 Task: For heading Use Comic Sans MS with pink colour, bold & Underline.  font size for heading20,  'Change the font style of data to'Comic Sans MS and font size to 12,  Change the alignment of both headline & data to Align right In the sheet  Attendance Sheet for Weekly Assessment
Action: Mouse moved to (127, 128)
Screenshot: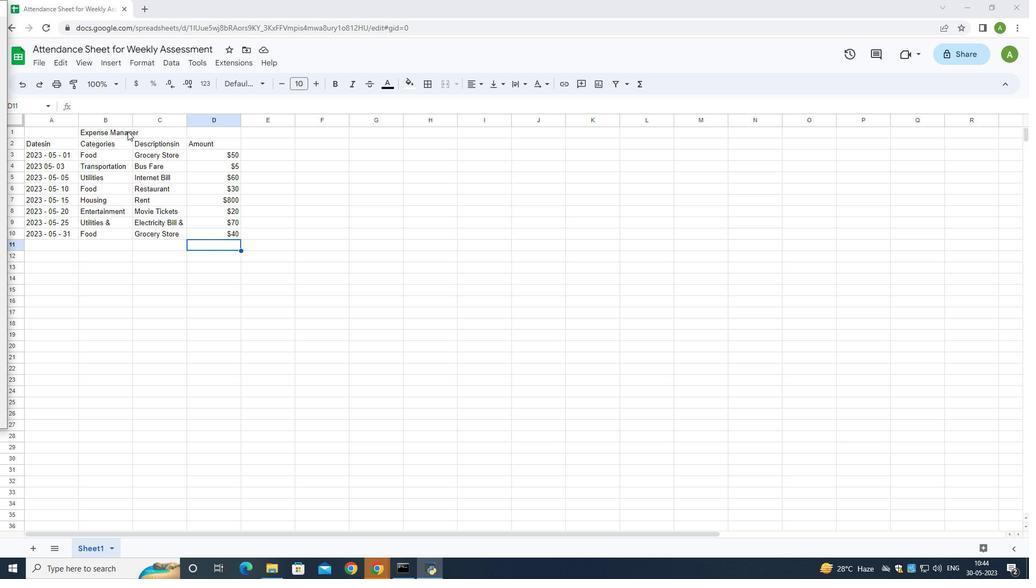 
Action: Mouse pressed left at (127, 128)
Screenshot: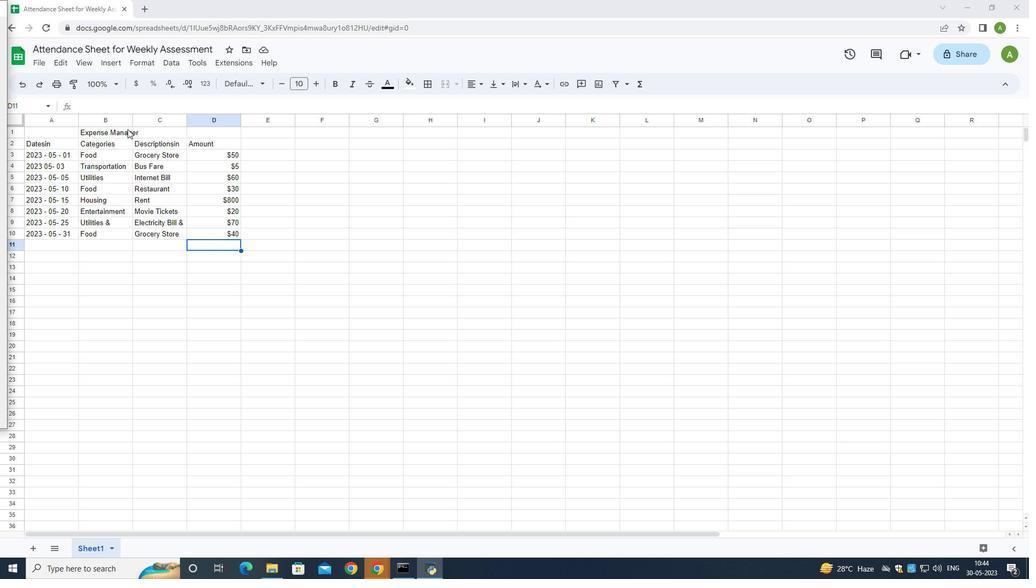 
Action: Mouse moved to (248, 80)
Screenshot: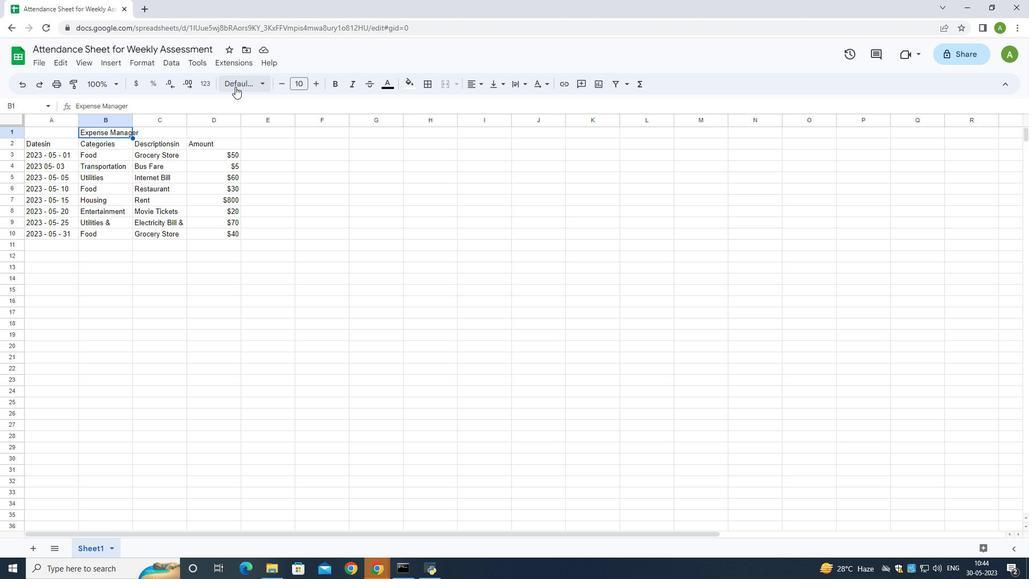 
Action: Mouse pressed left at (248, 80)
Screenshot: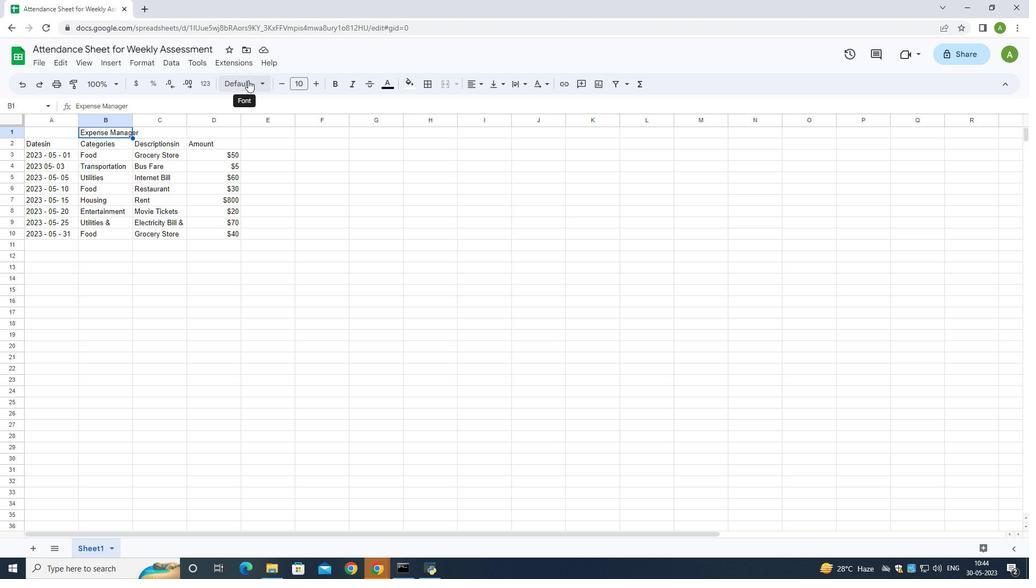 
Action: Mouse moved to (268, 374)
Screenshot: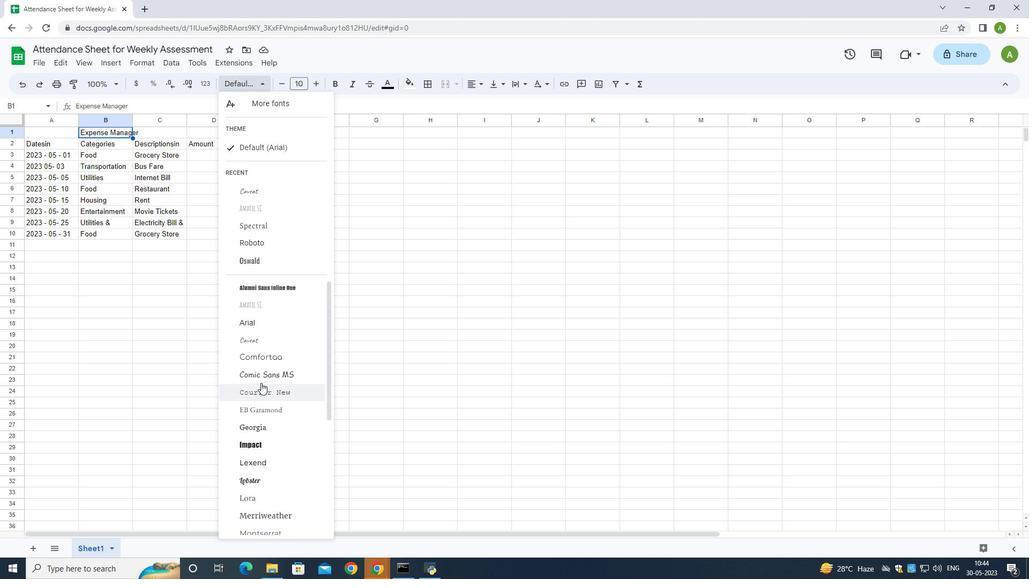 
Action: Mouse pressed left at (268, 374)
Screenshot: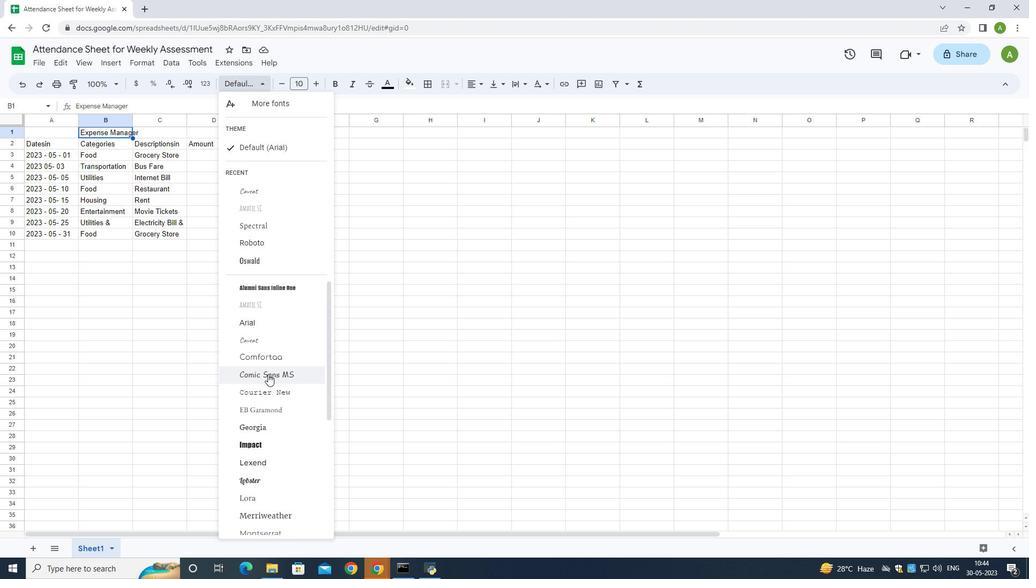 
Action: Mouse moved to (389, 84)
Screenshot: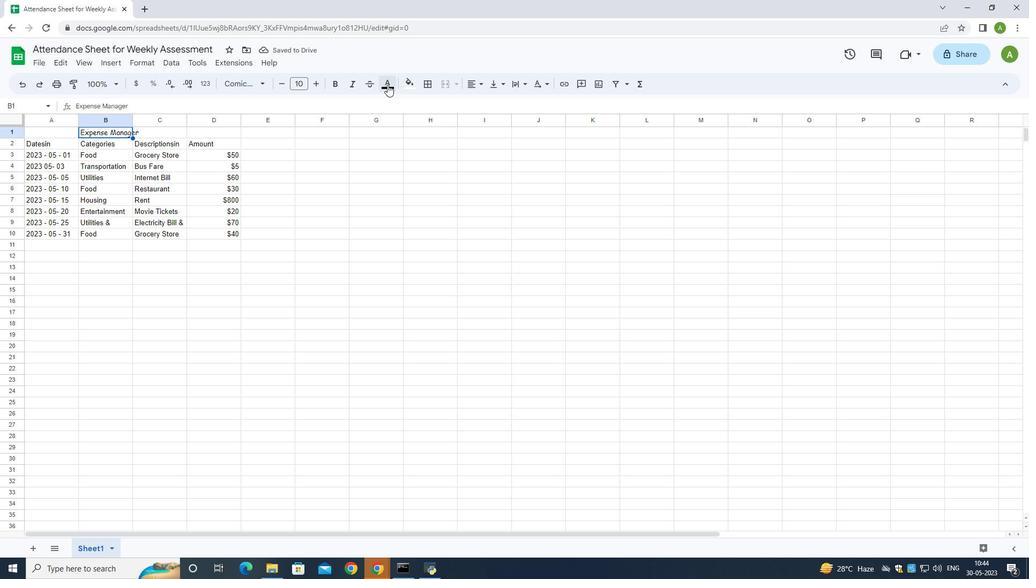 
Action: Mouse pressed left at (389, 84)
Screenshot: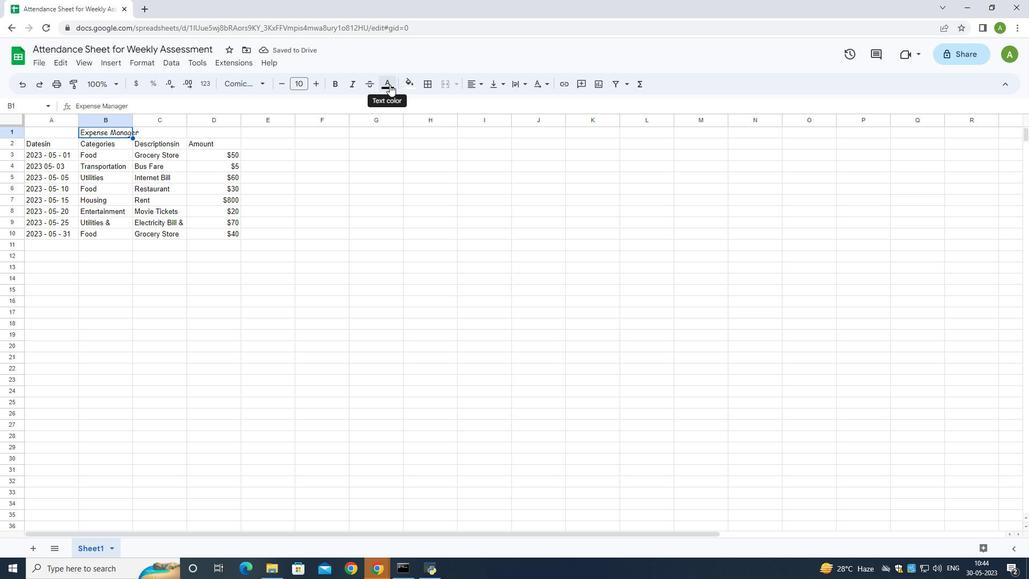 
Action: Mouse moved to (496, 133)
Screenshot: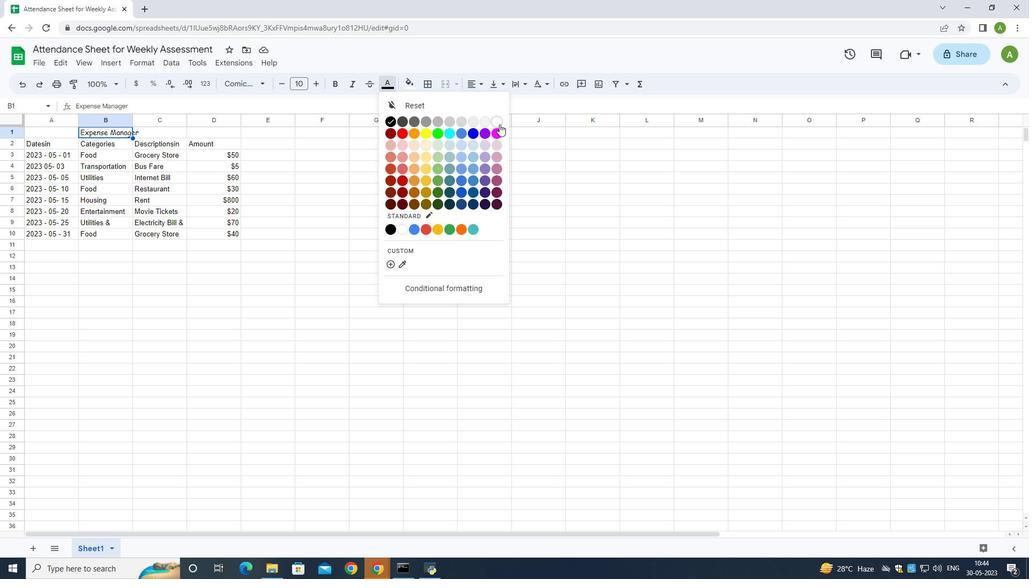 
Action: Mouse pressed left at (496, 133)
Screenshot: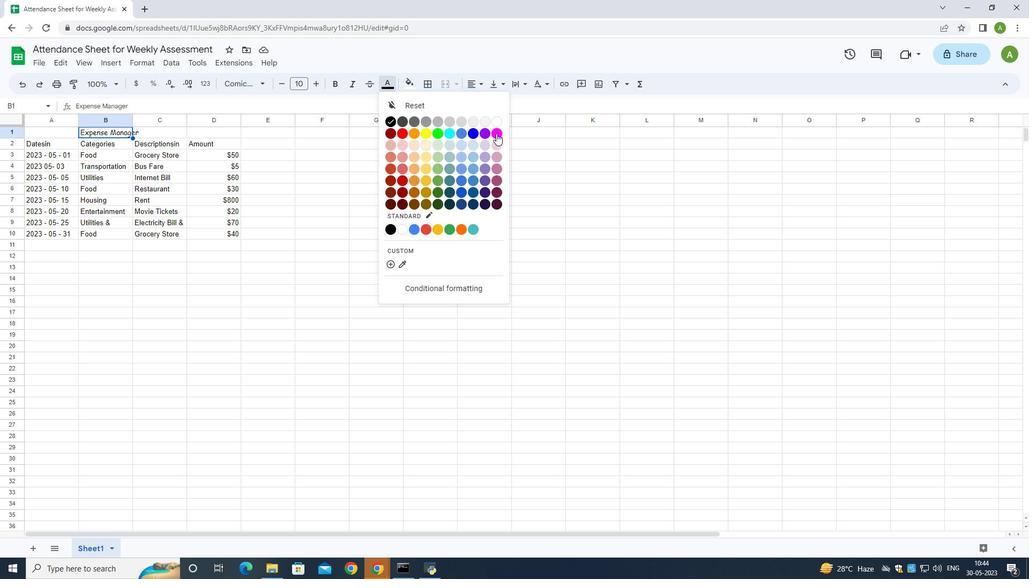 
Action: Mouse moved to (146, 65)
Screenshot: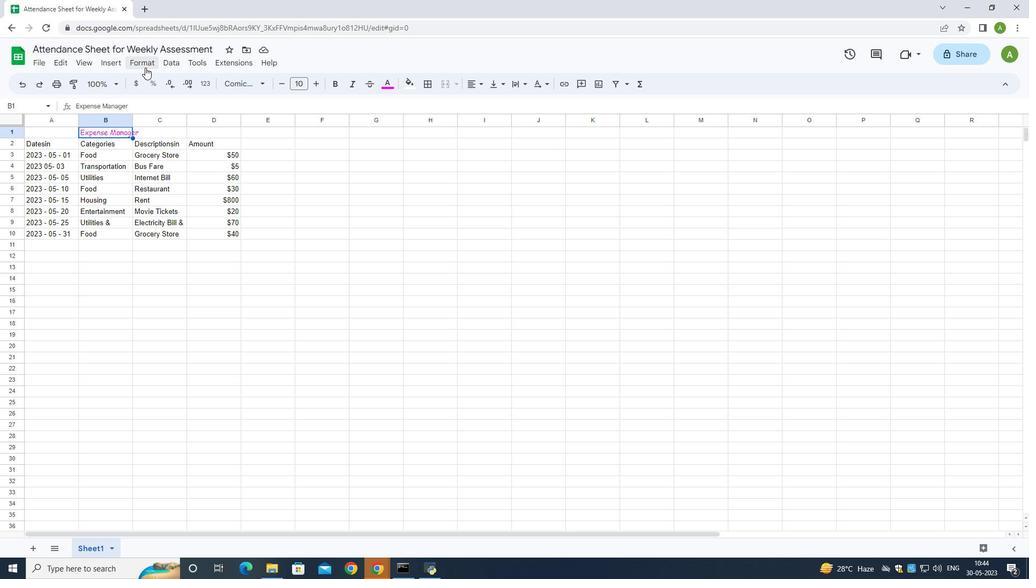 
Action: Mouse pressed left at (146, 65)
Screenshot: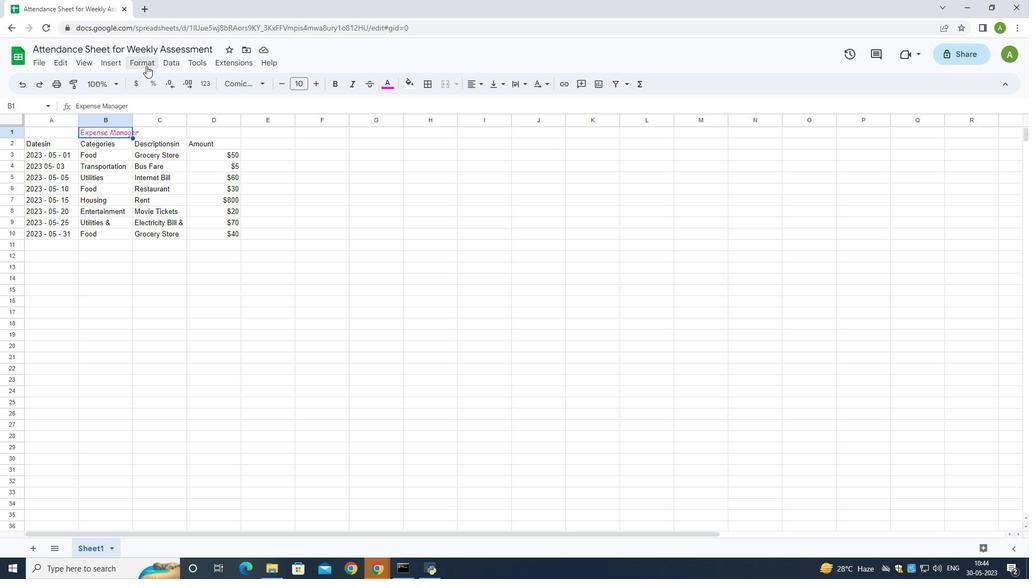 
Action: Mouse moved to (167, 120)
Screenshot: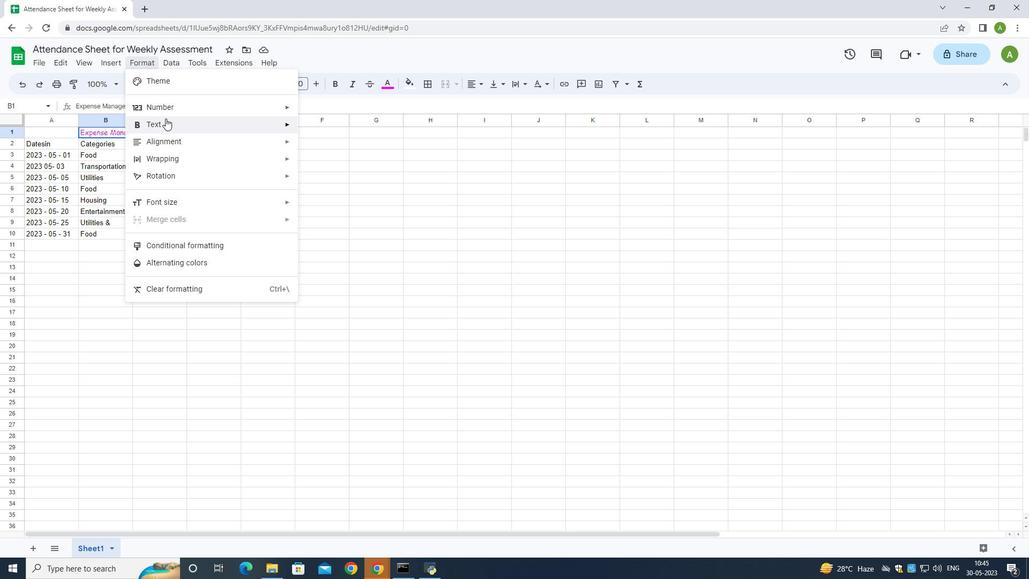 
Action: Mouse pressed left at (167, 120)
Screenshot: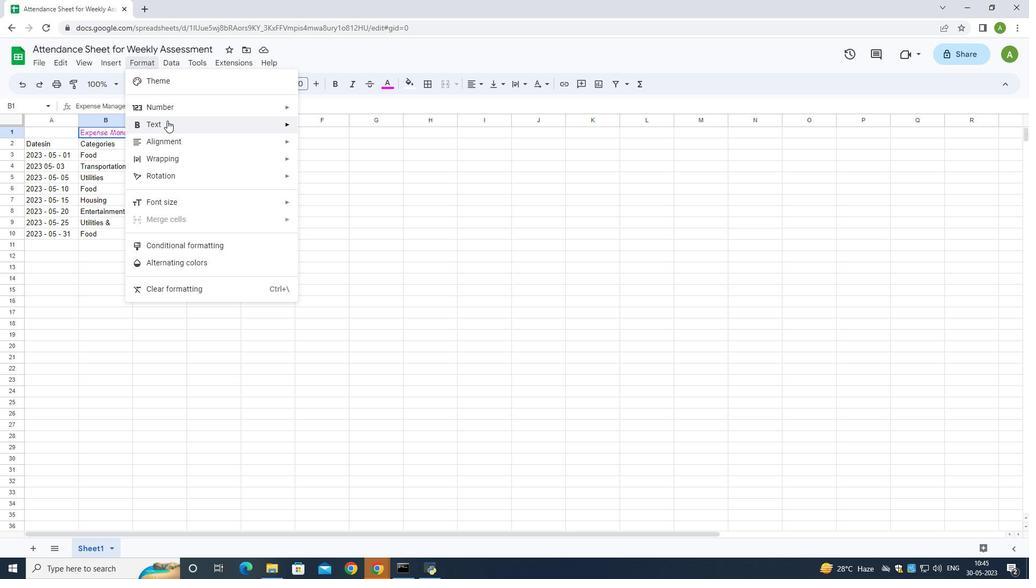 
Action: Mouse moved to (338, 127)
Screenshot: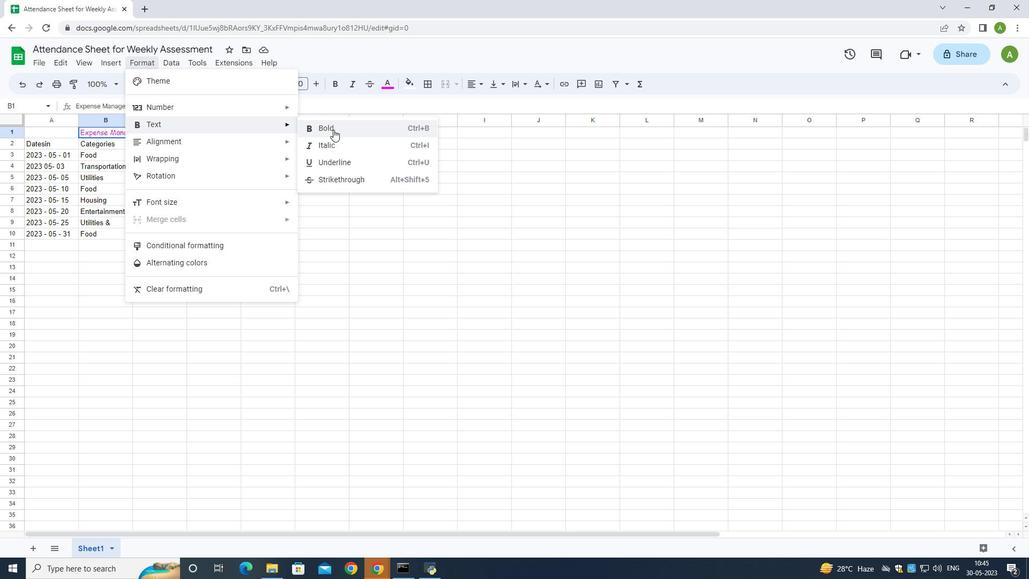 
Action: Mouse pressed left at (338, 127)
Screenshot: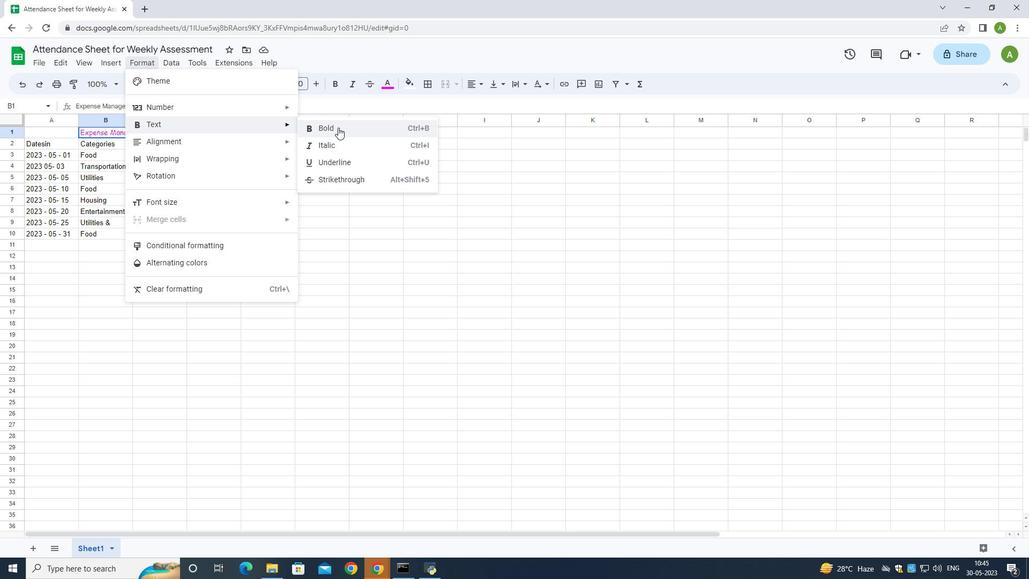 
Action: Mouse moved to (142, 63)
Screenshot: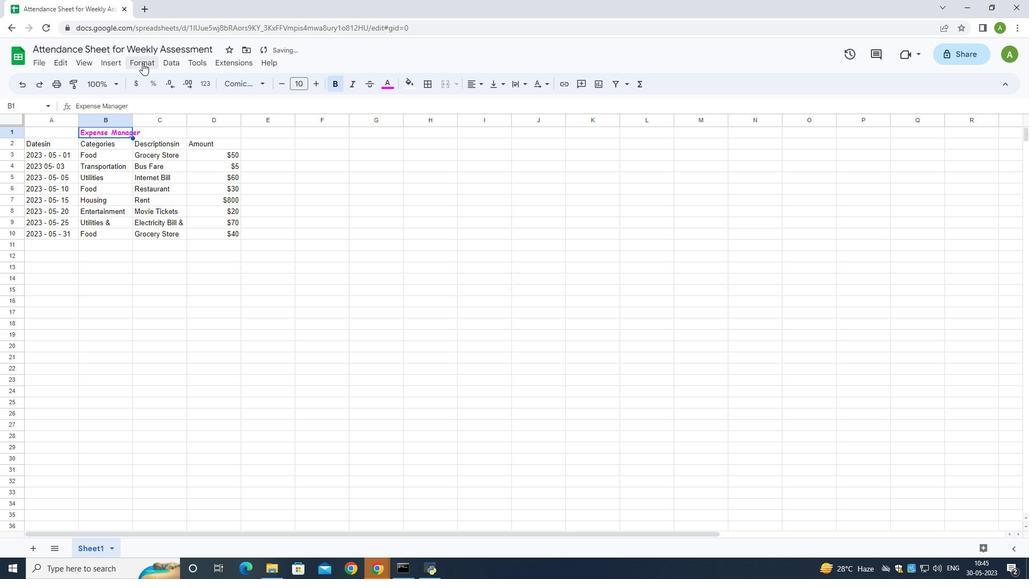 
Action: Mouse pressed left at (142, 63)
Screenshot: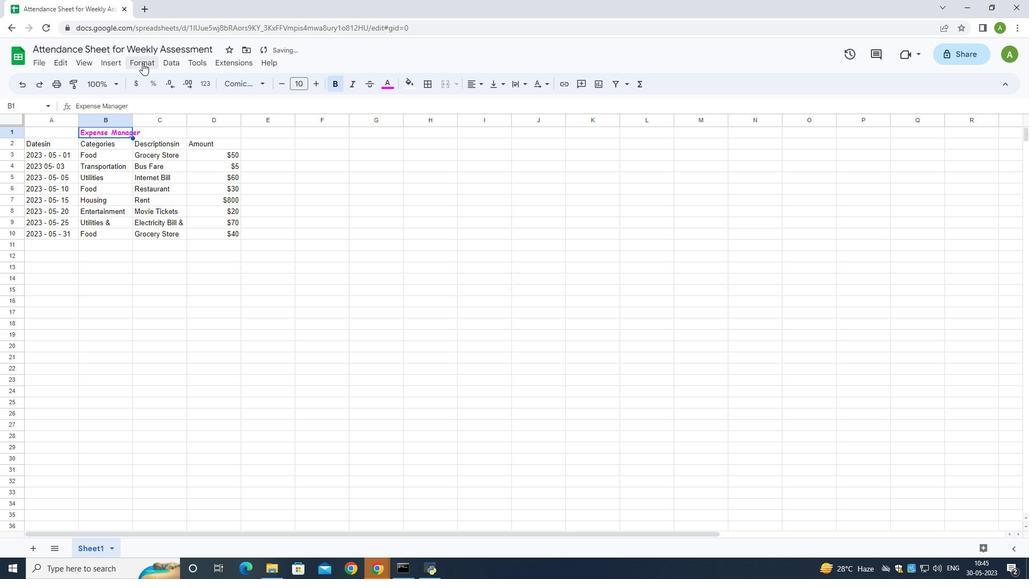
Action: Mouse moved to (166, 121)
Screenshot: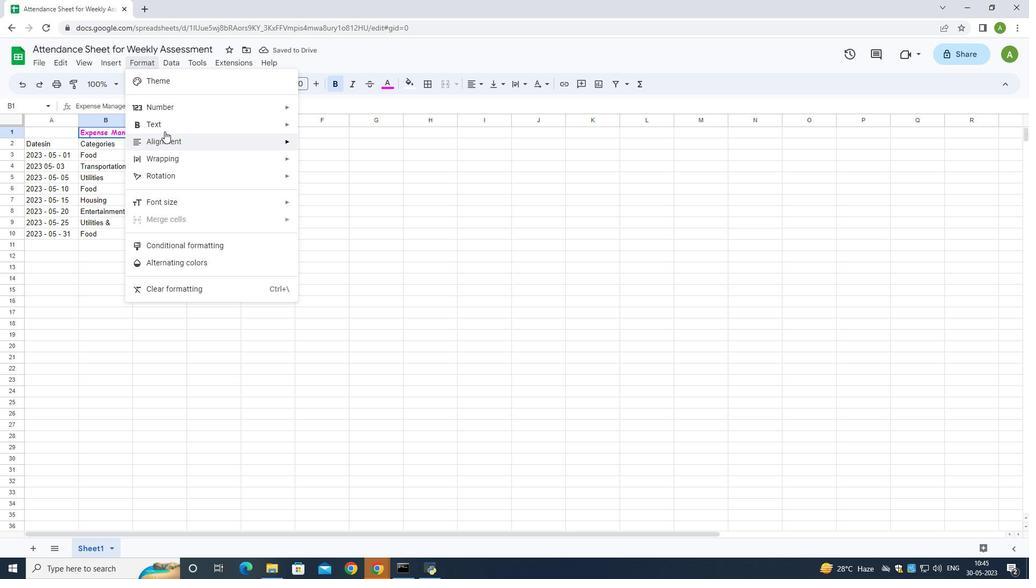 
Action: Mouse pressed left at (166, 121)
Screenshot: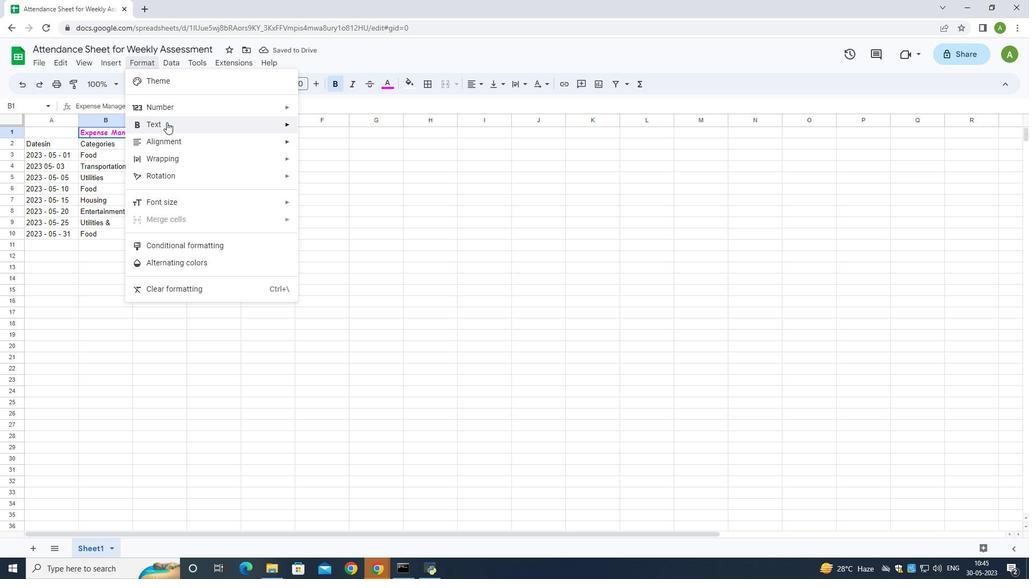 
Action: Mouse moved to (334, 163)
Screenshot: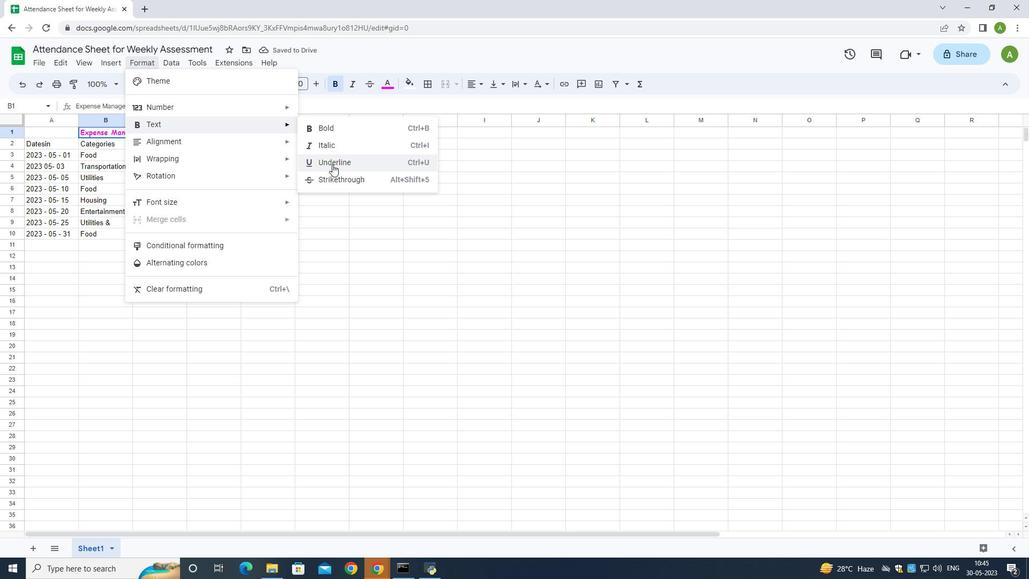 
Action: Mouse pressed left at (334, 163)
Screenshot: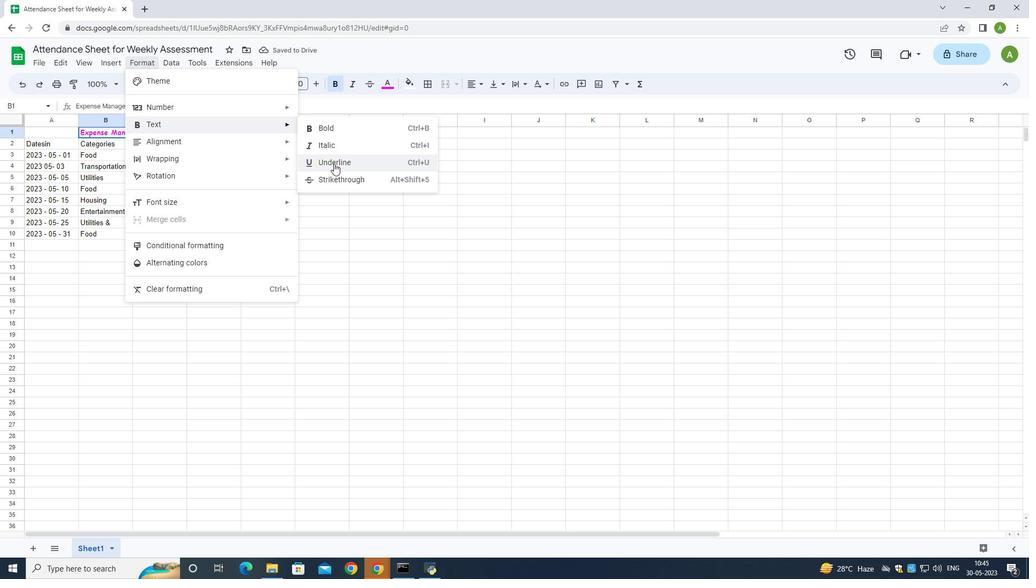 
Action: Mouse moved to (316, 80)
Screenshot: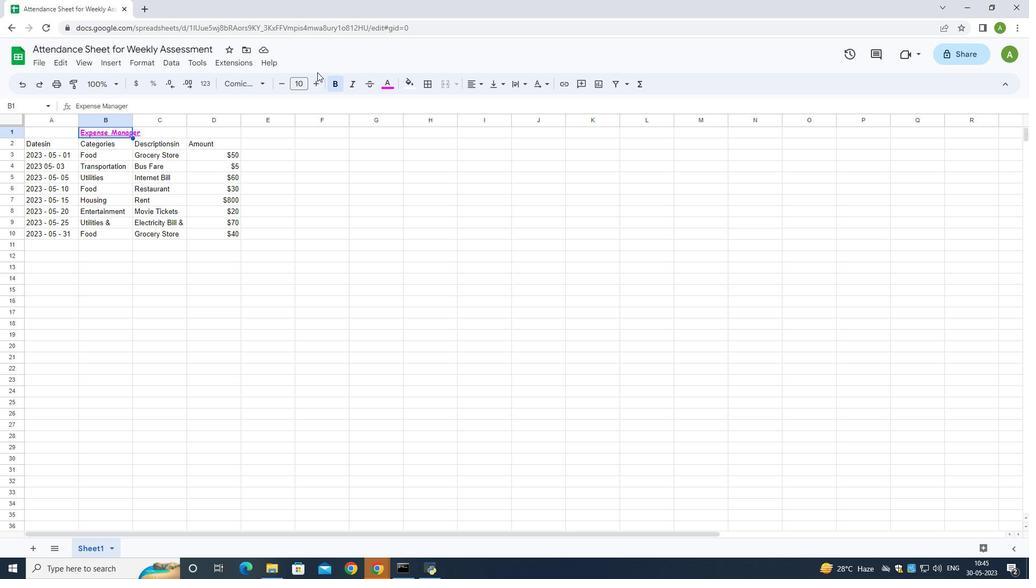 
Action: Mouse pressed left at (316, 80)
Screenshot: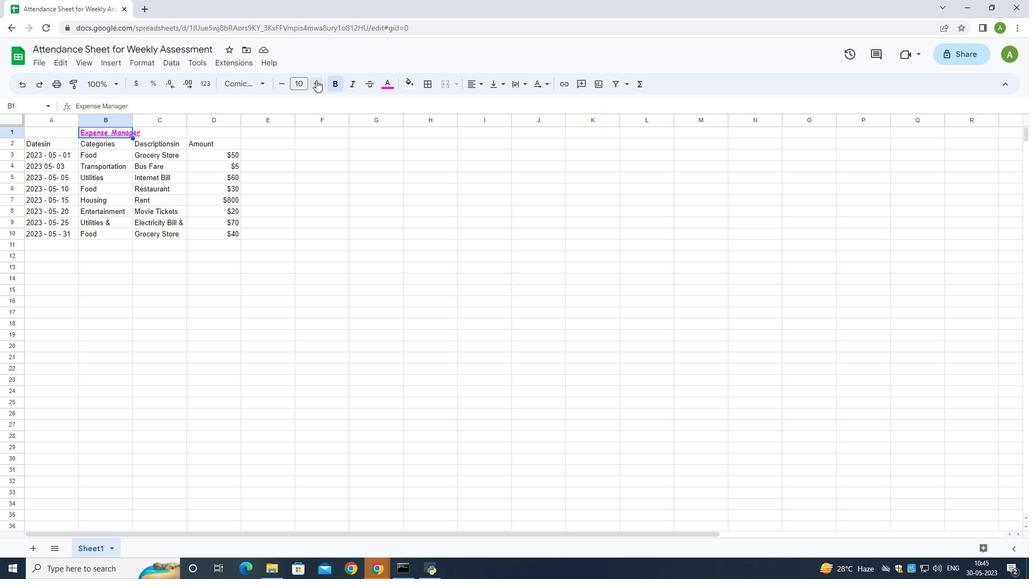 
Action: Mouse pressed left at (316, 80)
Screenshot: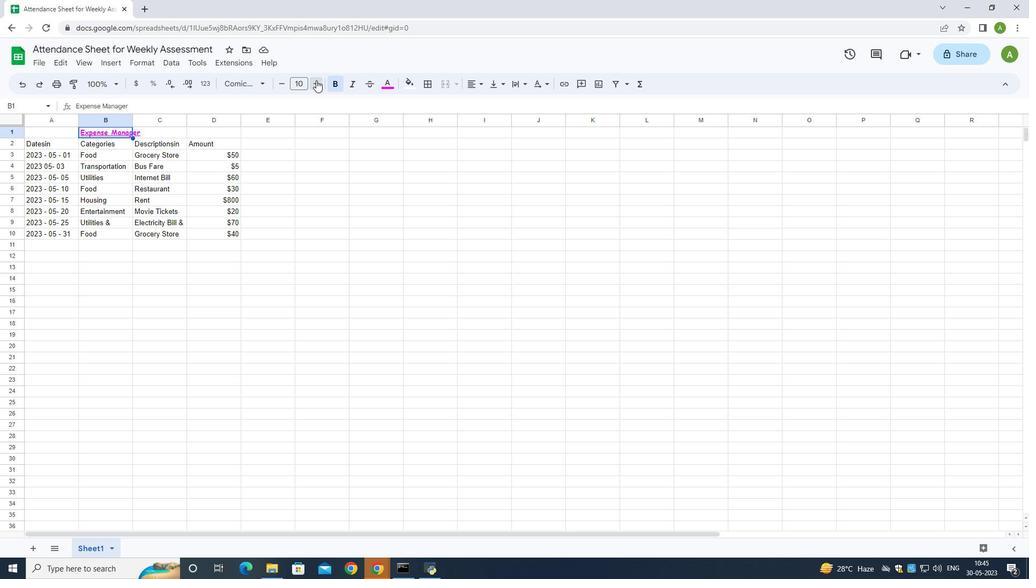
Action: Mouse pressed left at (316, 80)
Screenshot: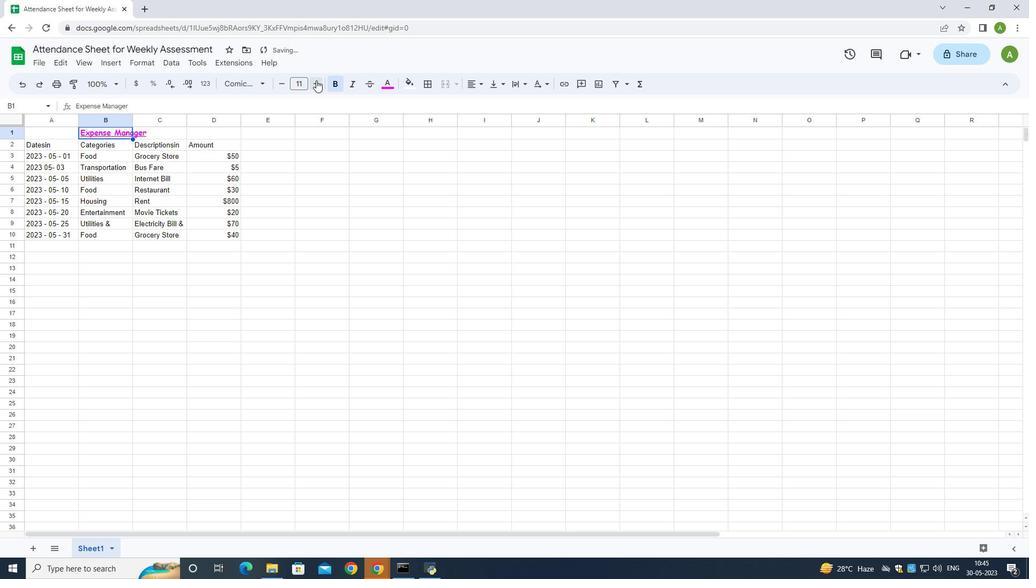 
Action: Mouse pressed left at (316, 80)
Screenshot: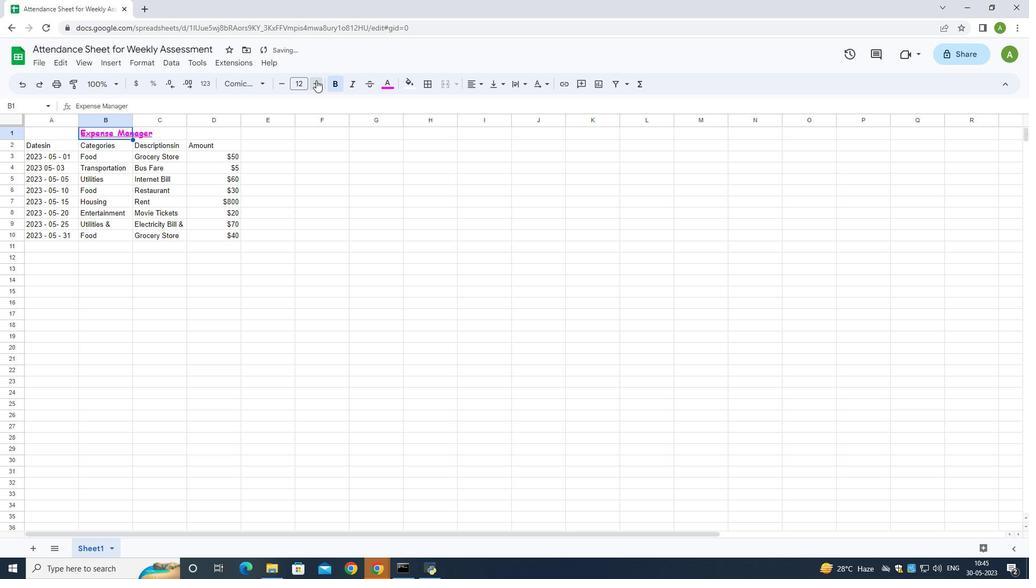 
Action: Mouse pressed left at (316, 80)
Screenshot: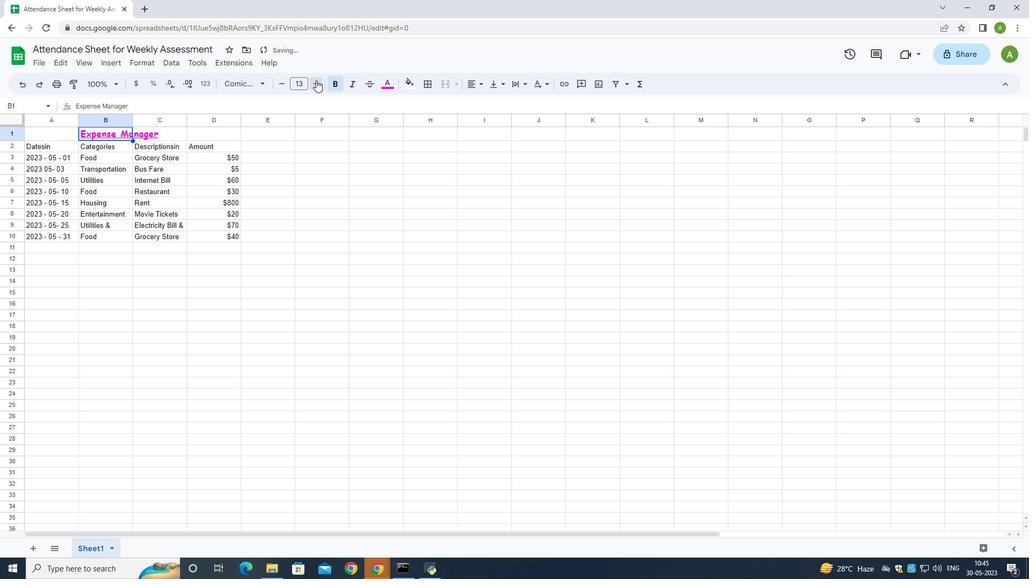 
Action: Mouse moved to (316, 80)
Screenshot: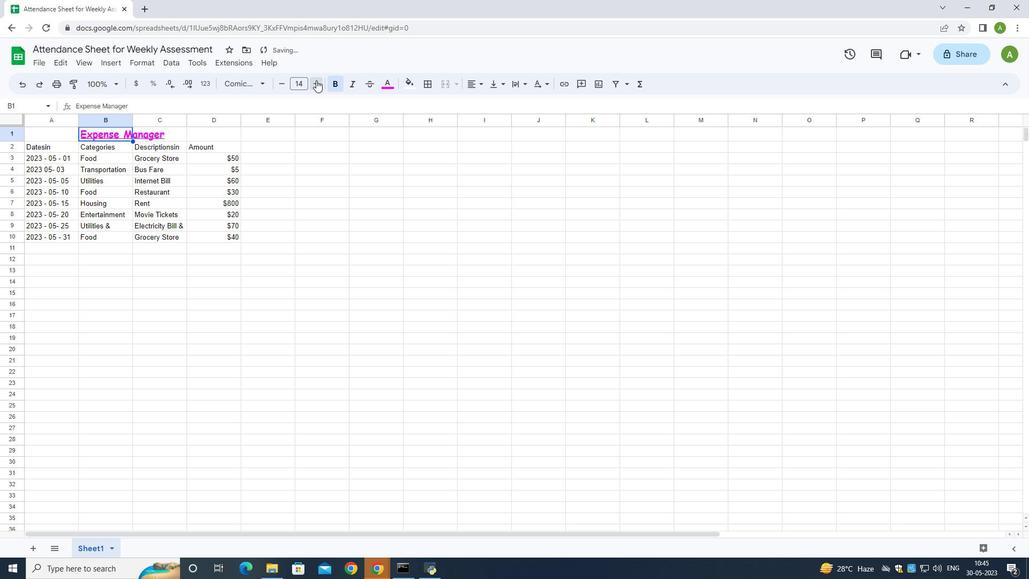 
Action: Mouse pressed left at (316, 80)
Screenshot: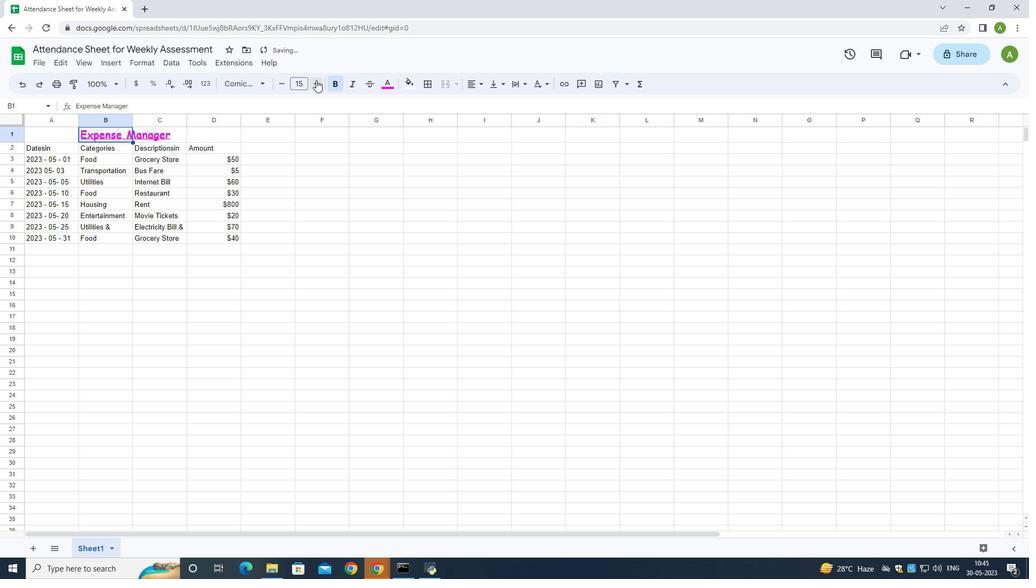 
Action: Mouse pressed left at (316, 80)
Screenshot: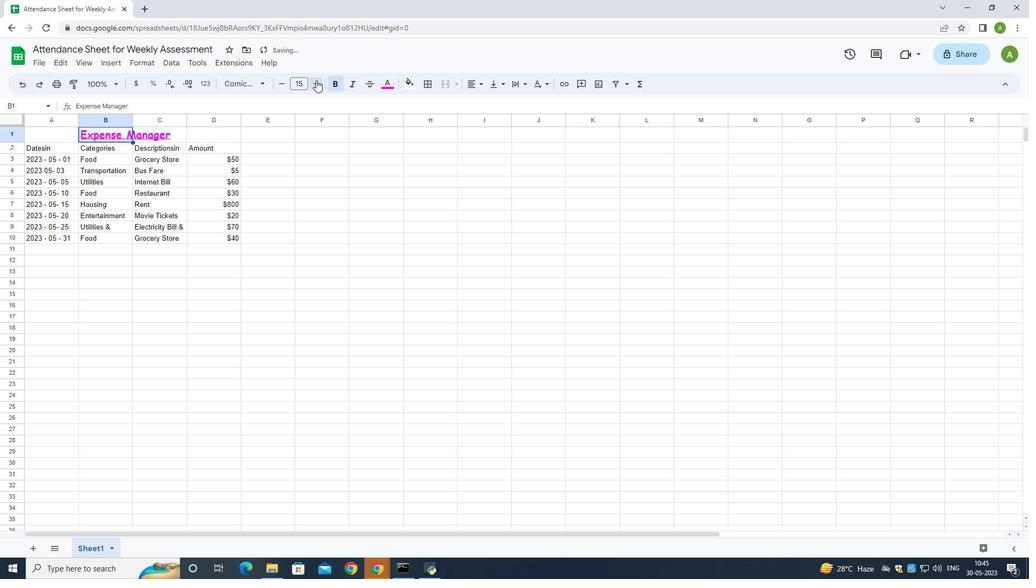 
Action: Mouse pressed left at (316, 80)
Screenshot: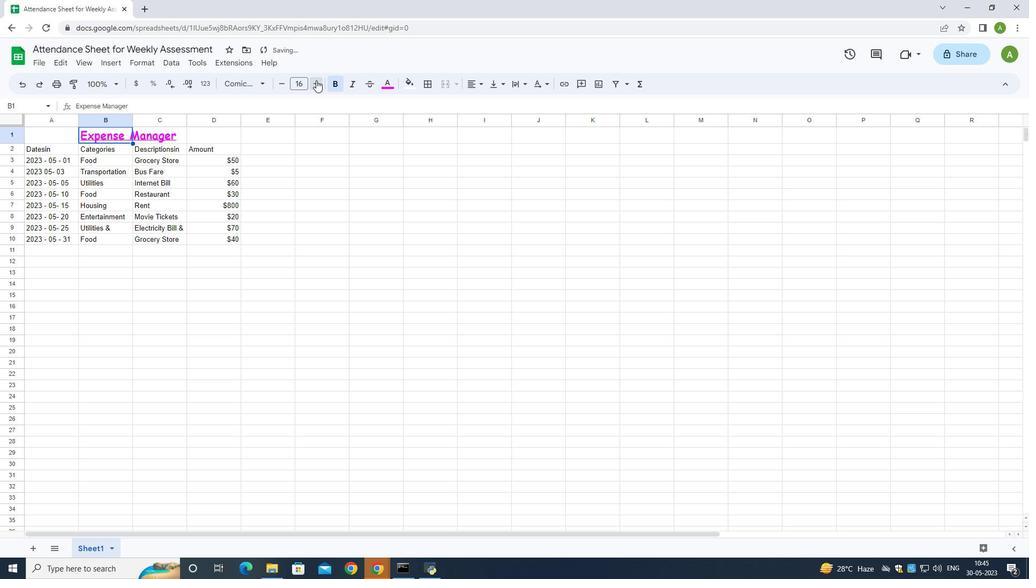 
Action: Mouse pressed left at (316, 80)
Screenshot: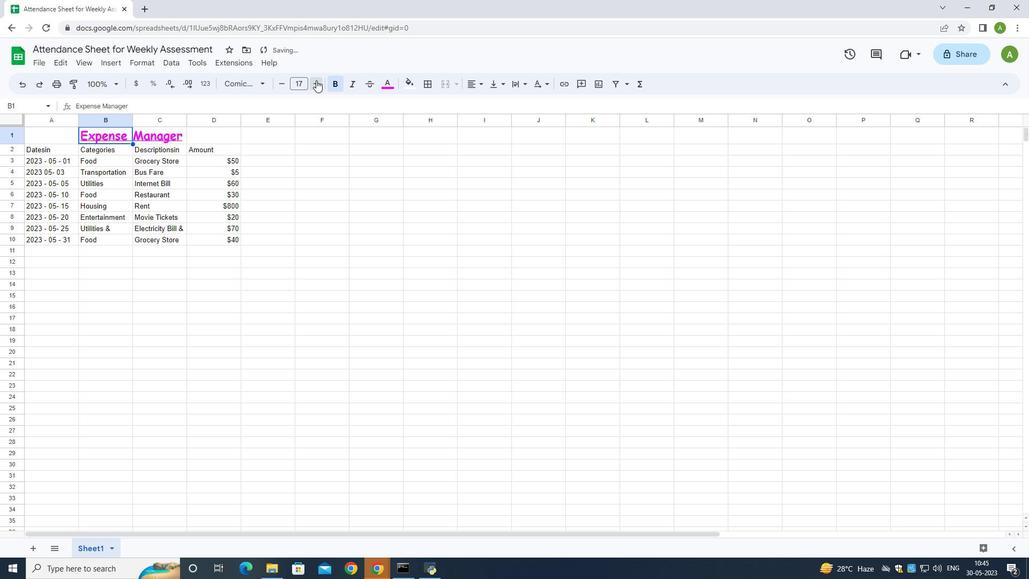 
Action: Mouse pressed left at (316, 80)
Screenshot: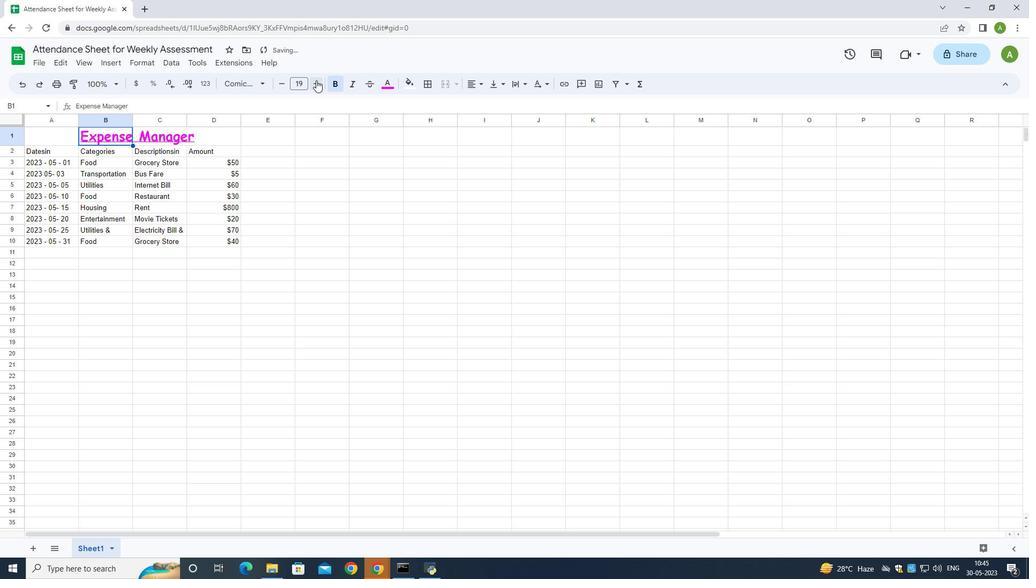
Action: Mouse moved to (28, 152)
Screenshot: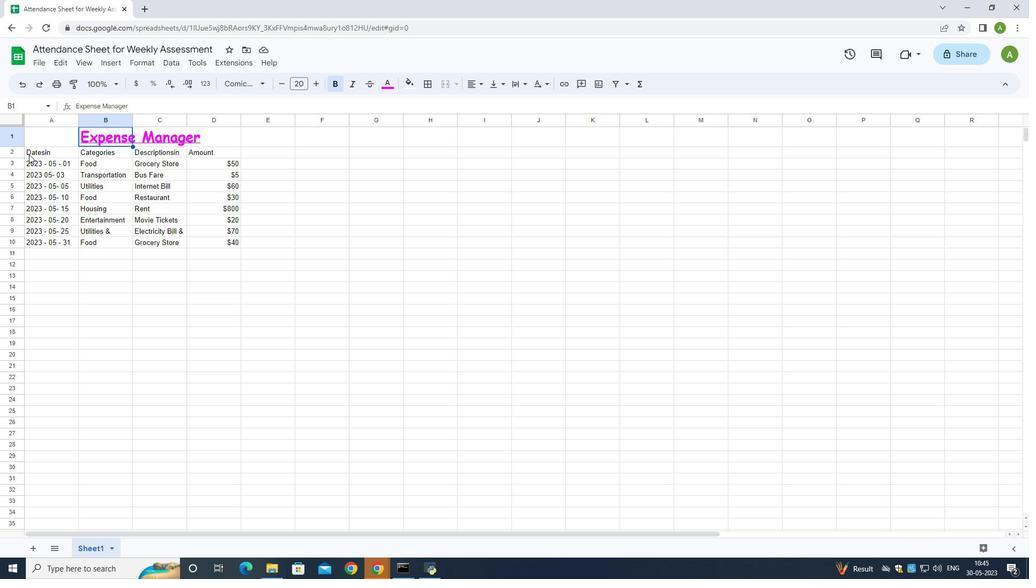 
Action: Mouse pressed left at (28, 152)
Screenshot: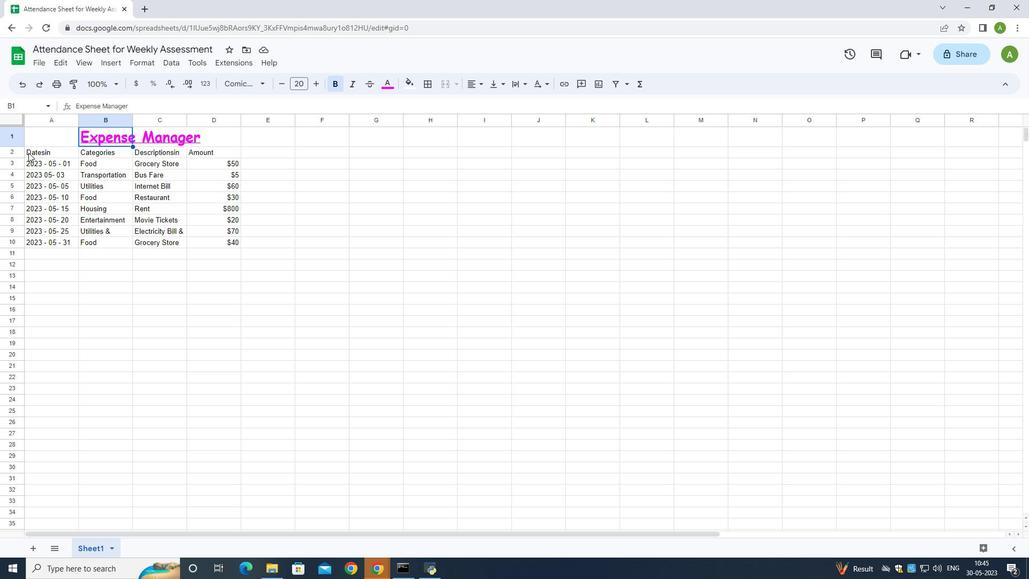 
Action: Mouse moved to (28, 152)
Screenshot: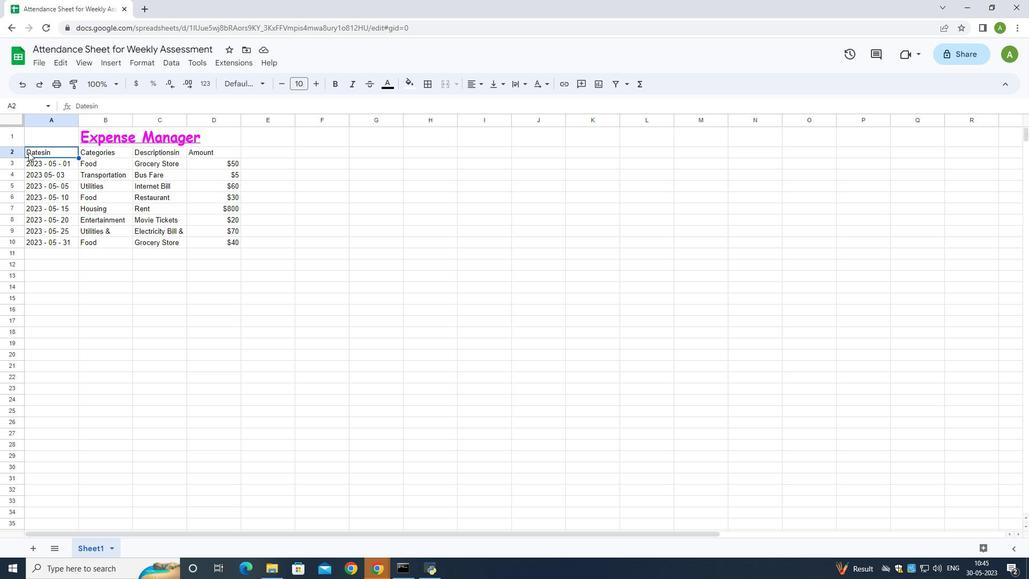 
Action: Mouse pressed left at (28, 152)
Screenshot: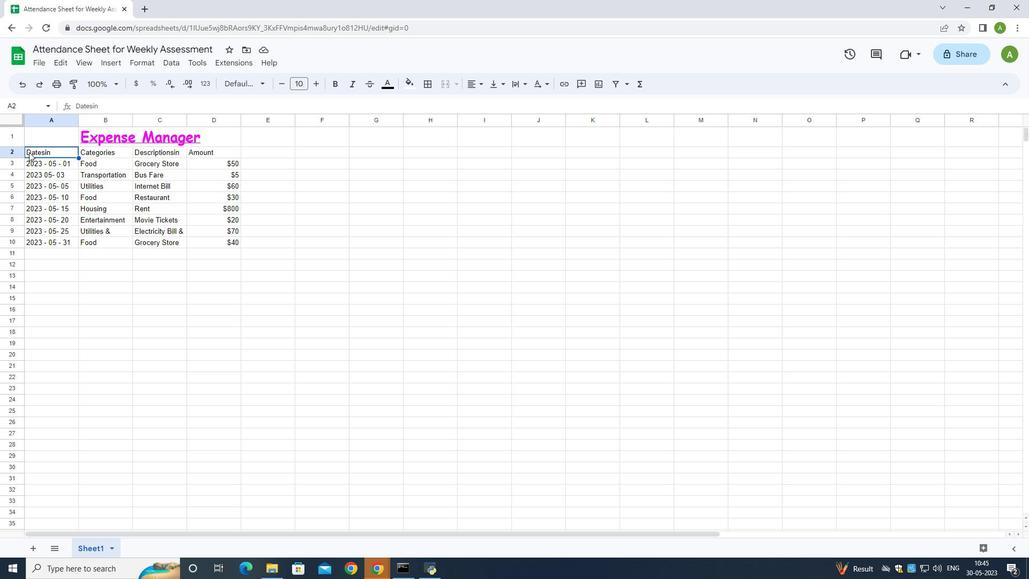 
Action: Mouse moved to (259, 82)
Screenshot: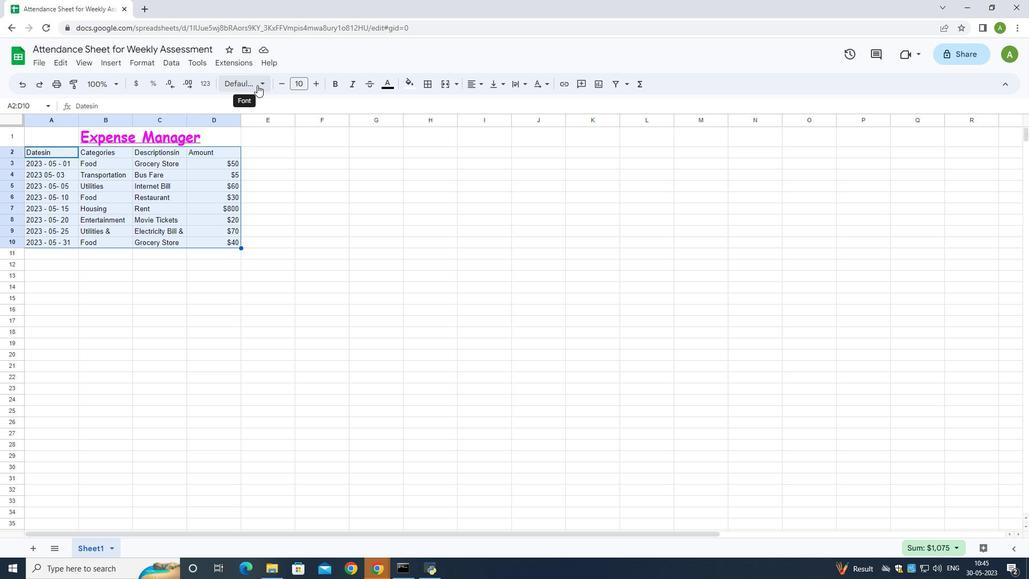 
Action: Mouse pressed left at (259, 82)
Screenshot: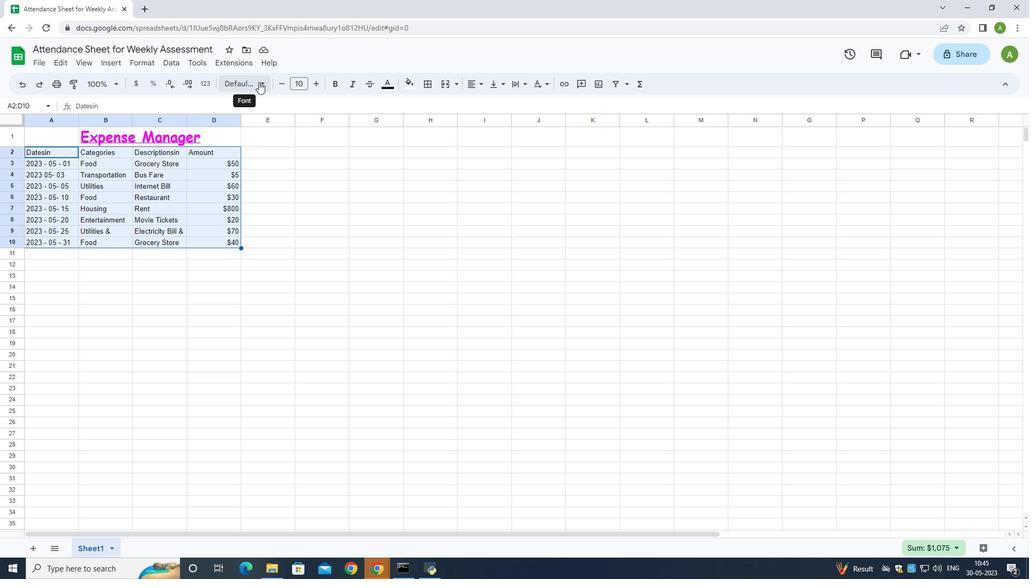 
Action: Mouse moved to (286, 374)
Screenshot: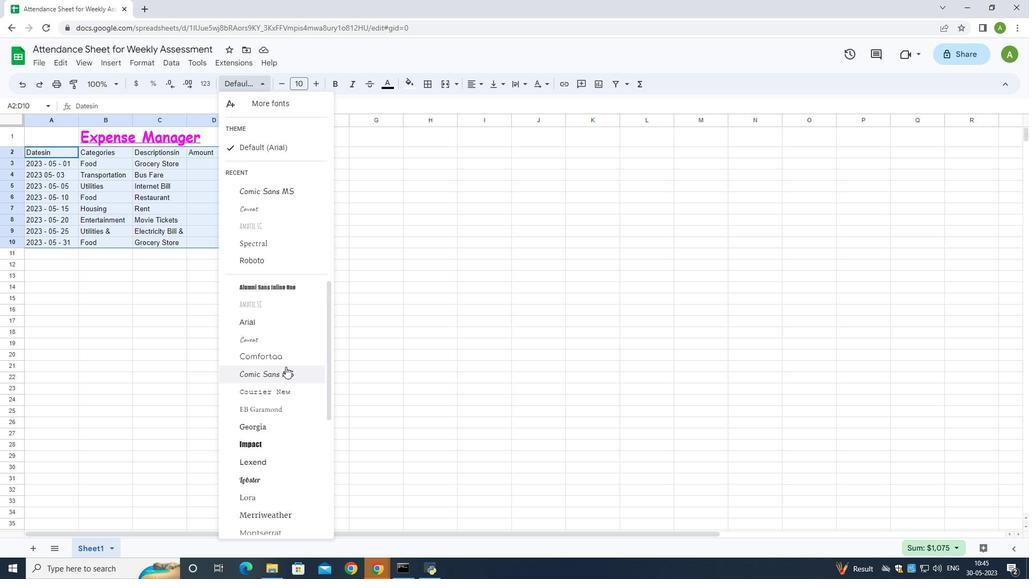 
Action: Mouse pressed left at (286, 374)
Screenshot: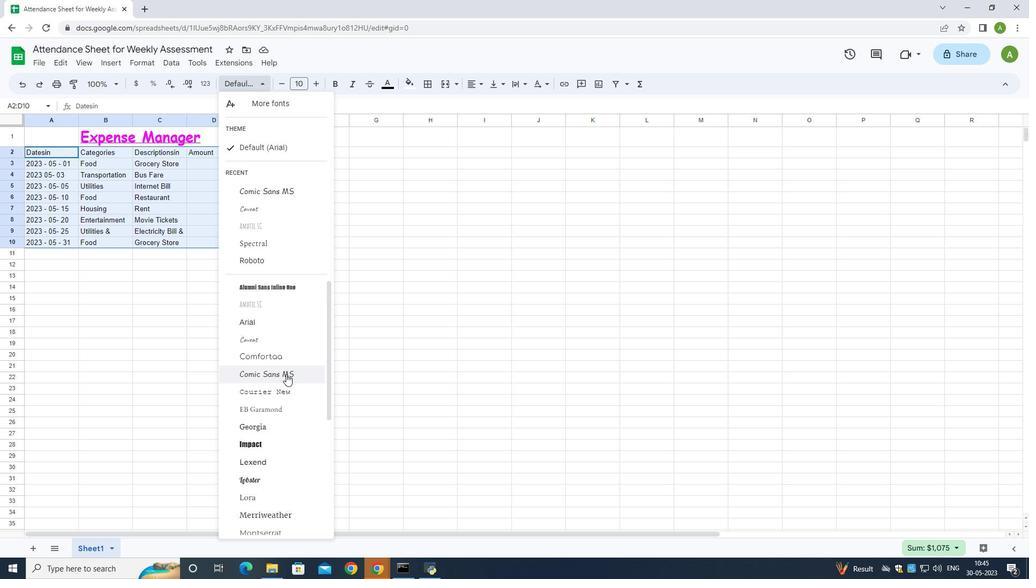 
Action: Mouse moved to (256, 82)
Screenshot: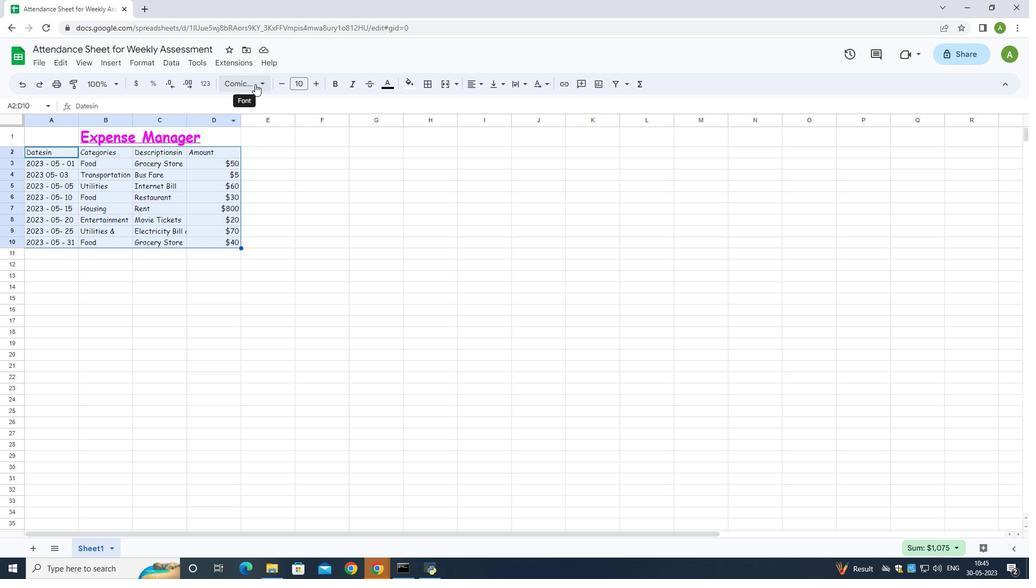 
Action: Mouse pressed left at (256, 82)
Screenshot: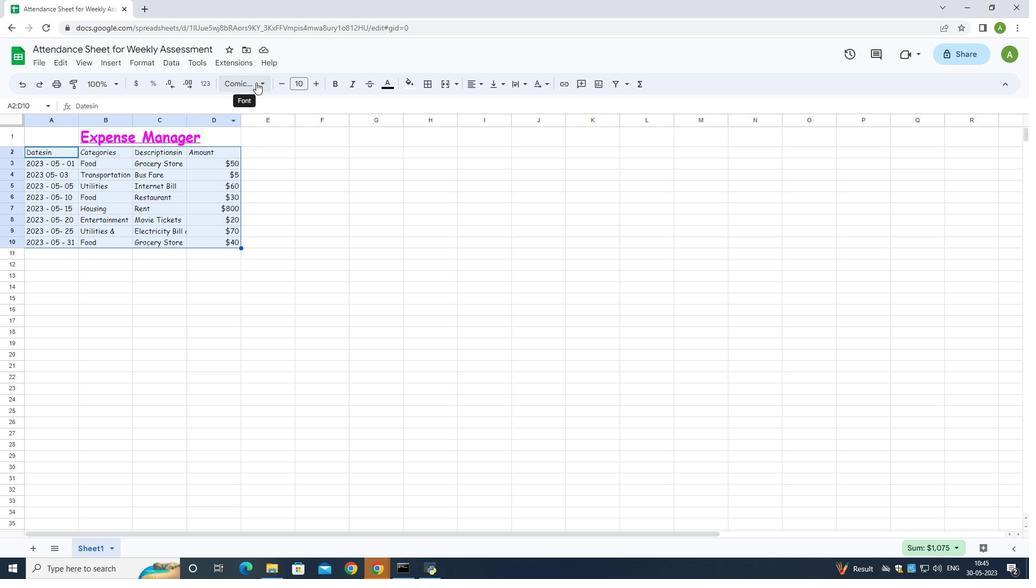 
Action: Mouse moved to (282, 375)
Screenshot: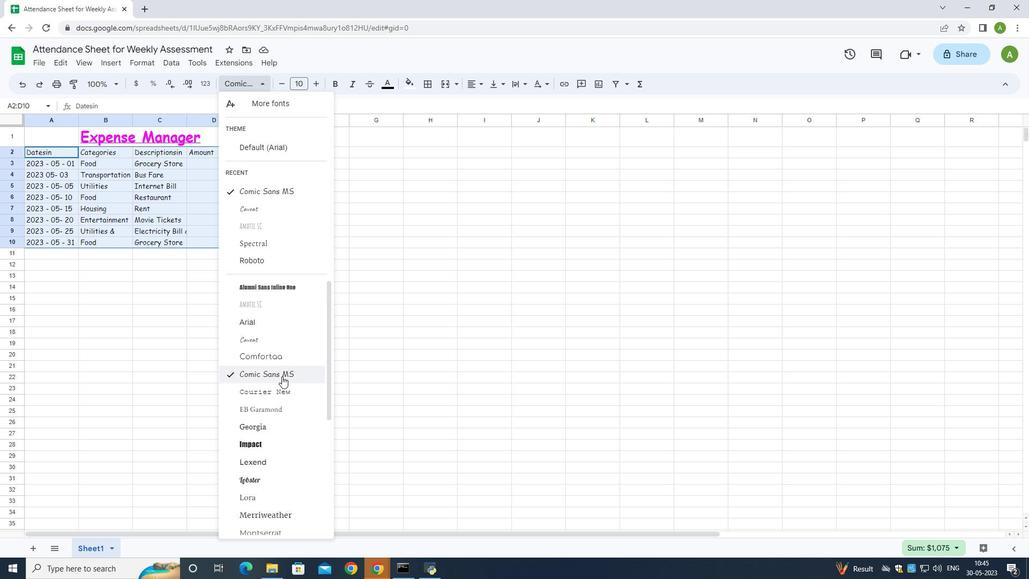 
Action: Mouse pressed left at (282, 375)
Screenshot: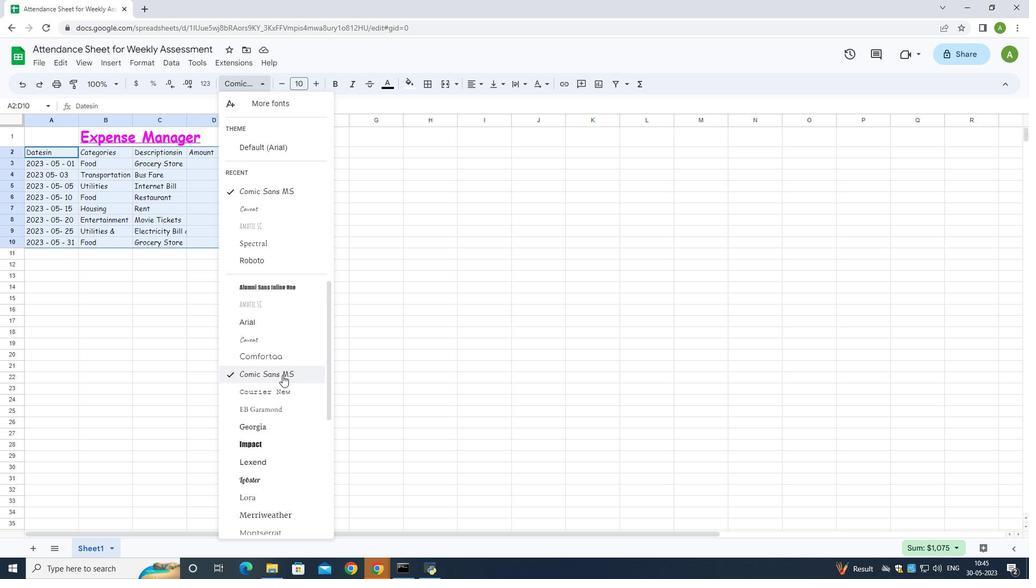 
Action: Mouse moved to (261, 83)
Screenshot: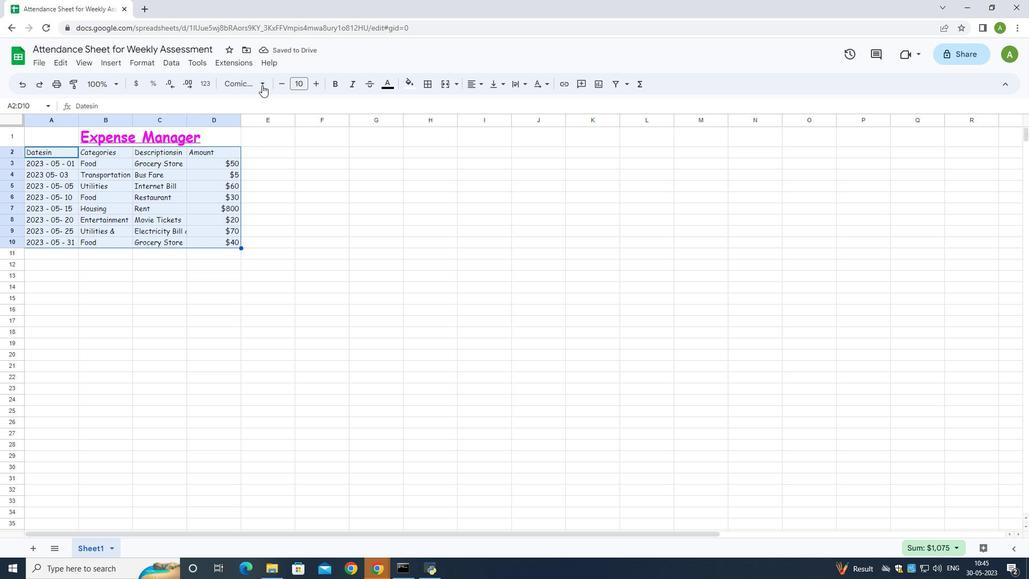 
Action: Mouse pressed left at (261, 83)
Screenshot: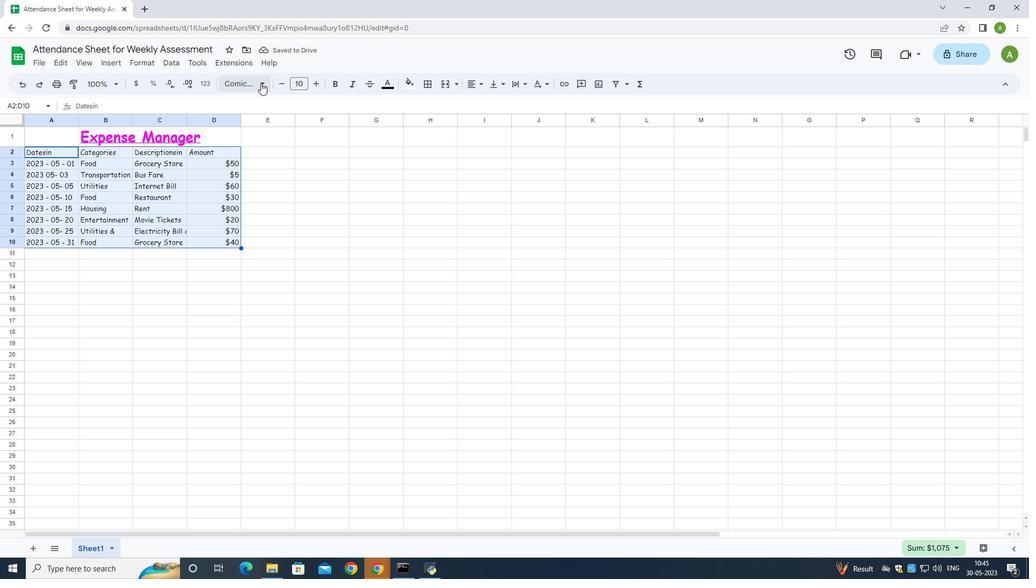 
Action: Mouse moved to (274, 371)
Screenshot: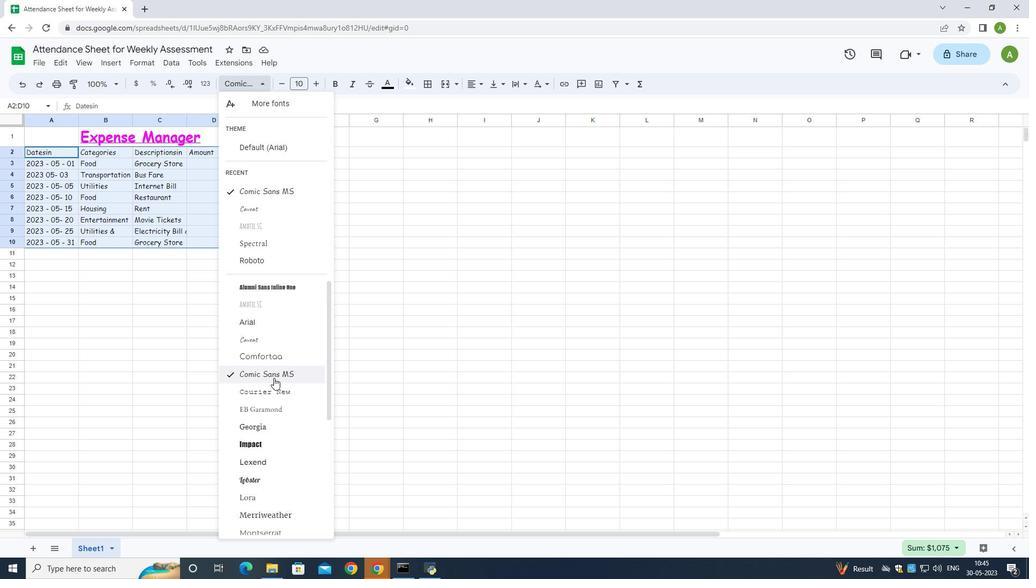 
Action: Mouse pressed left at (274, 371)
Screenshot: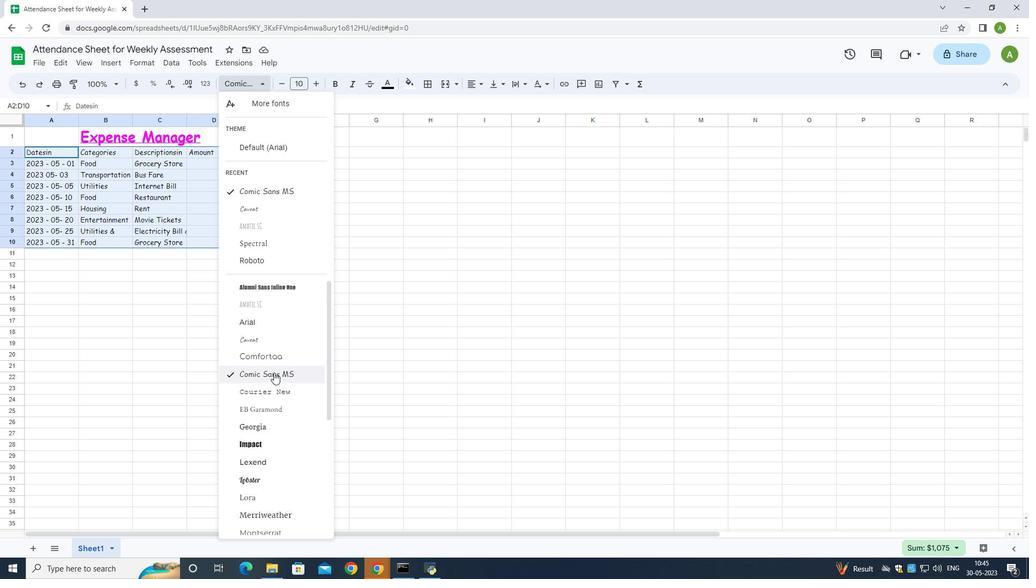 
Action: Mouse moved to (315, 82)
Screenshot: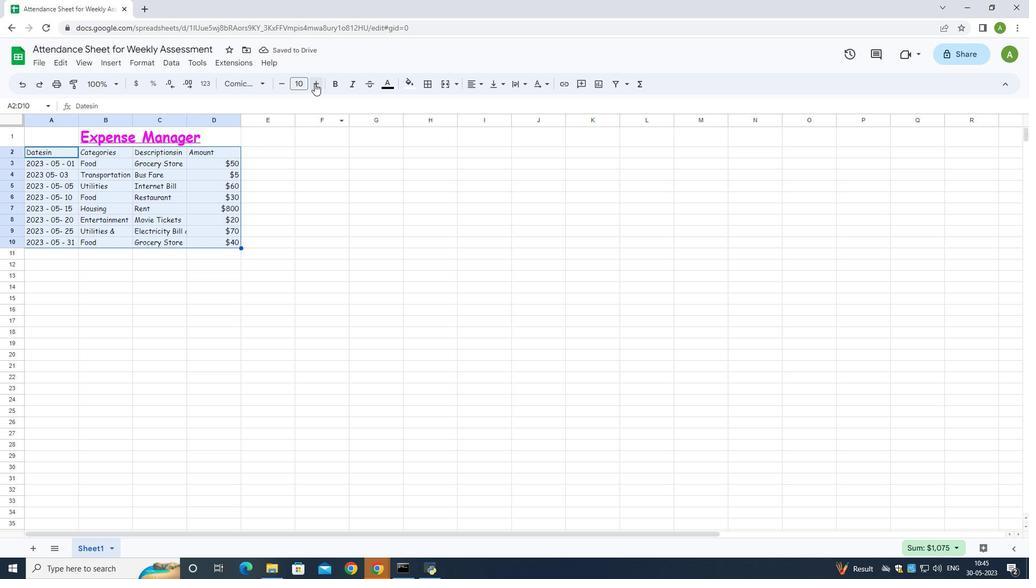 
Action: Mouse pressed left at (315, 82)
Screenshot: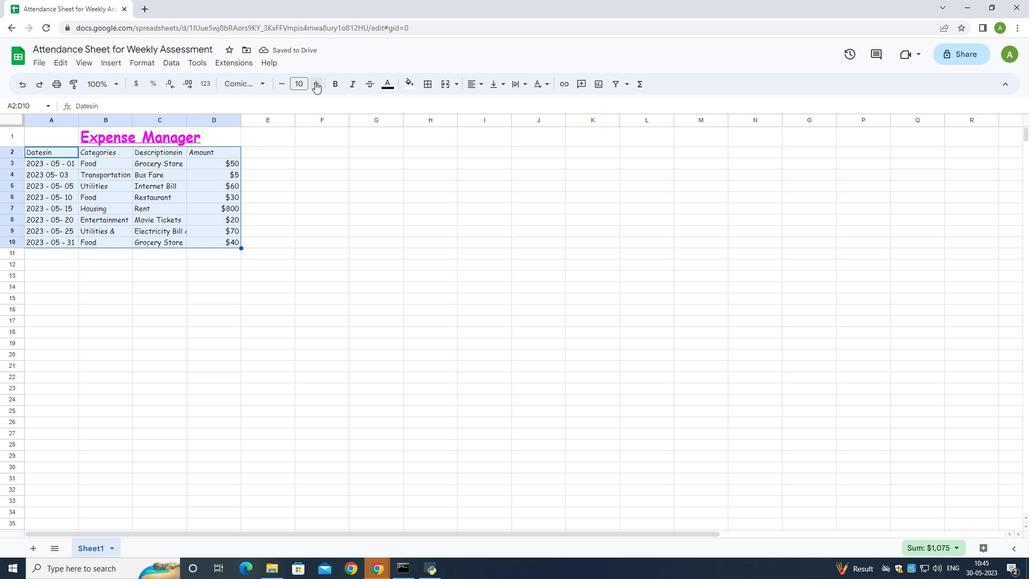 
Action: Mouse moved to (315, 82)
Screenshot: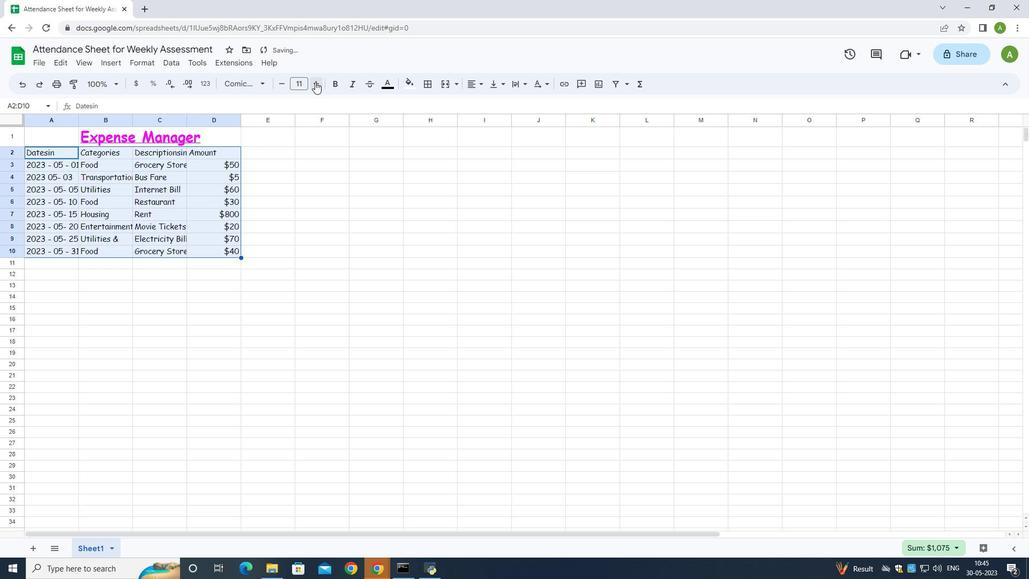 
Action: Mouse pressed left at (315, 82)
Screenshot: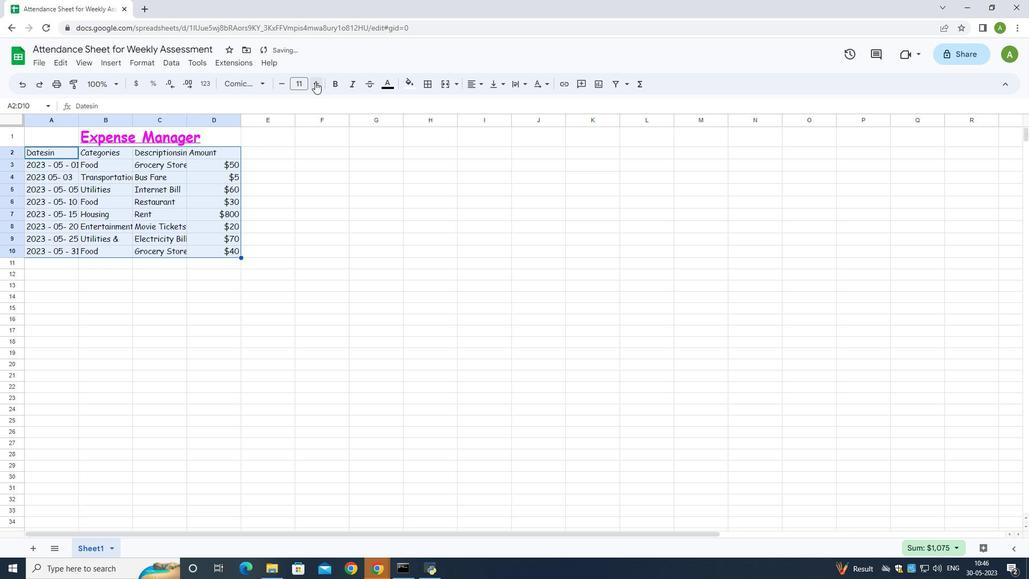 
Action: Mouse moved to (39, 129)
Screenshot: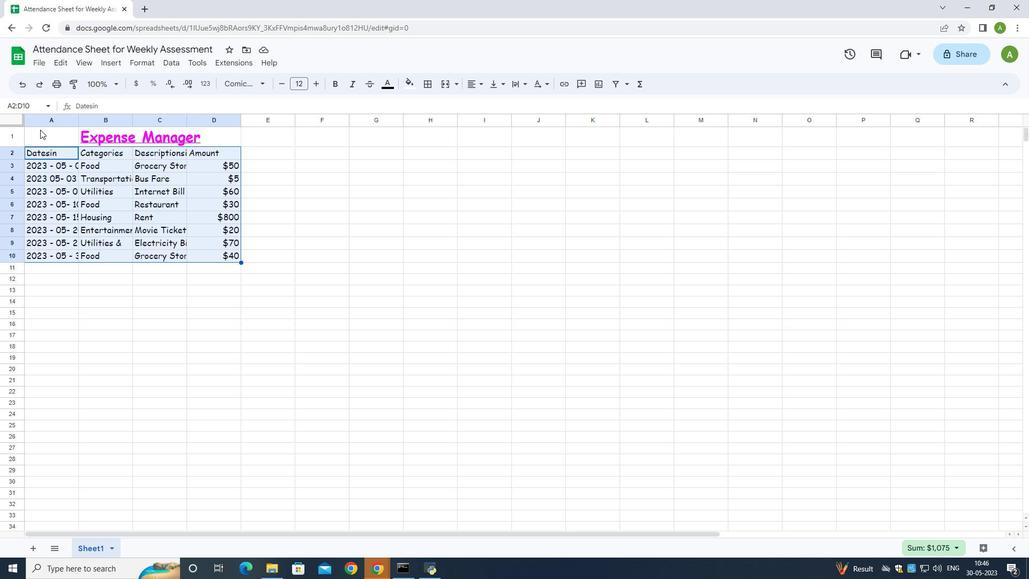 
Action: Mouse pressed left at (39, 129)
Screenshot: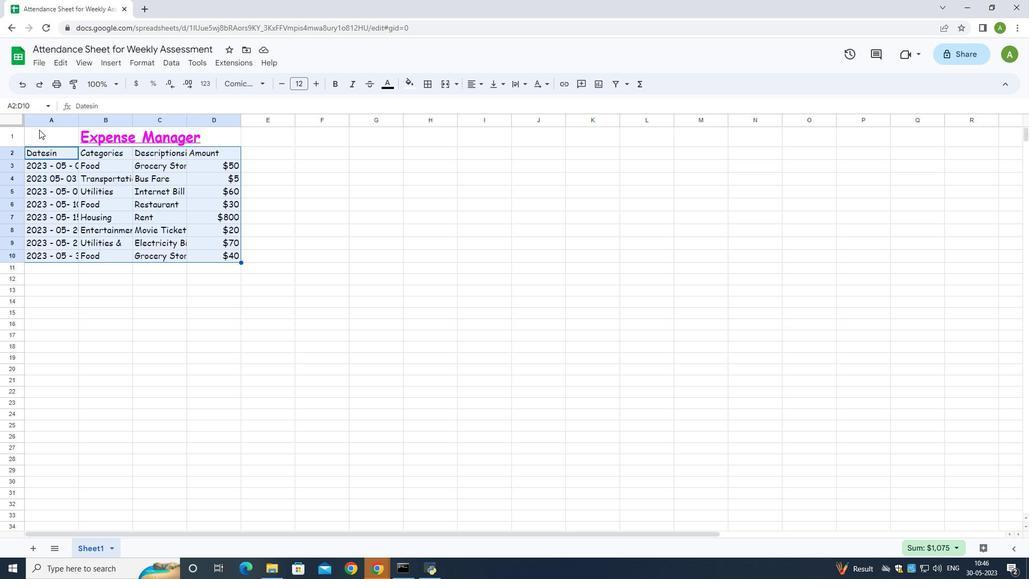 
Action: Mouse moved to (472, 82)
Screenshot: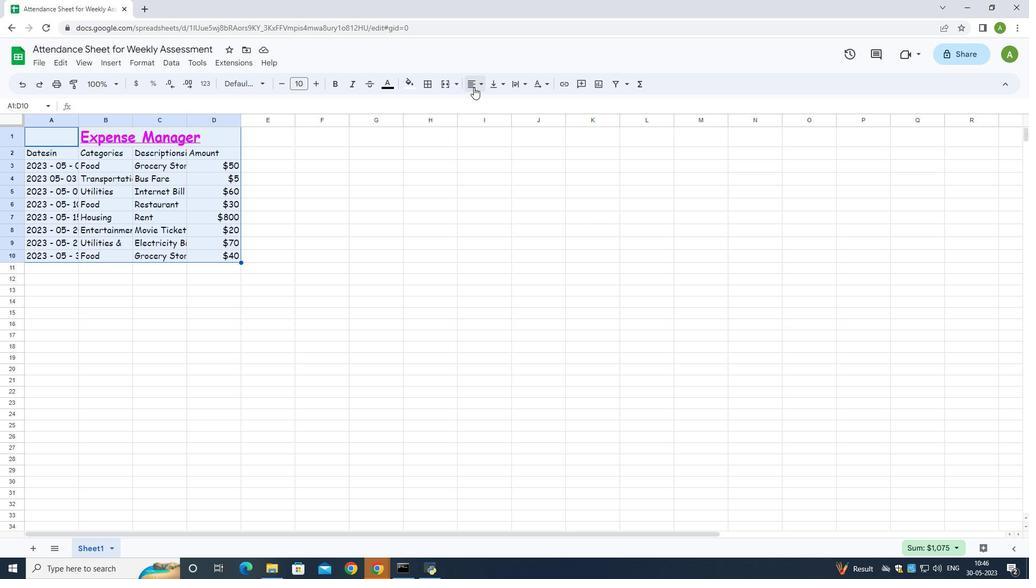 
Action: Mouse pressed left at (472, 82)
Screenshot: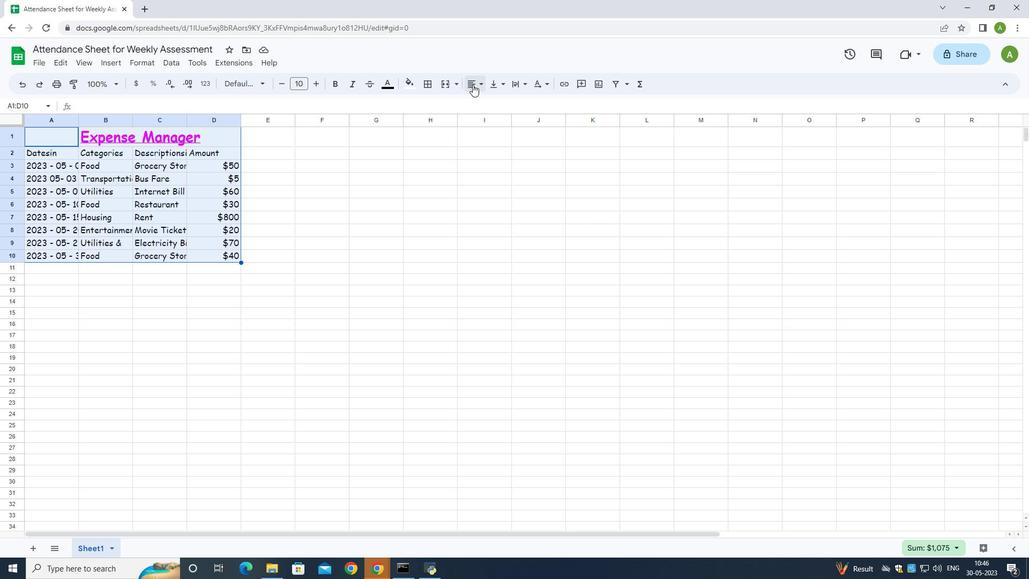 
Action: Mouse moved to (512, 104)
Screenshot: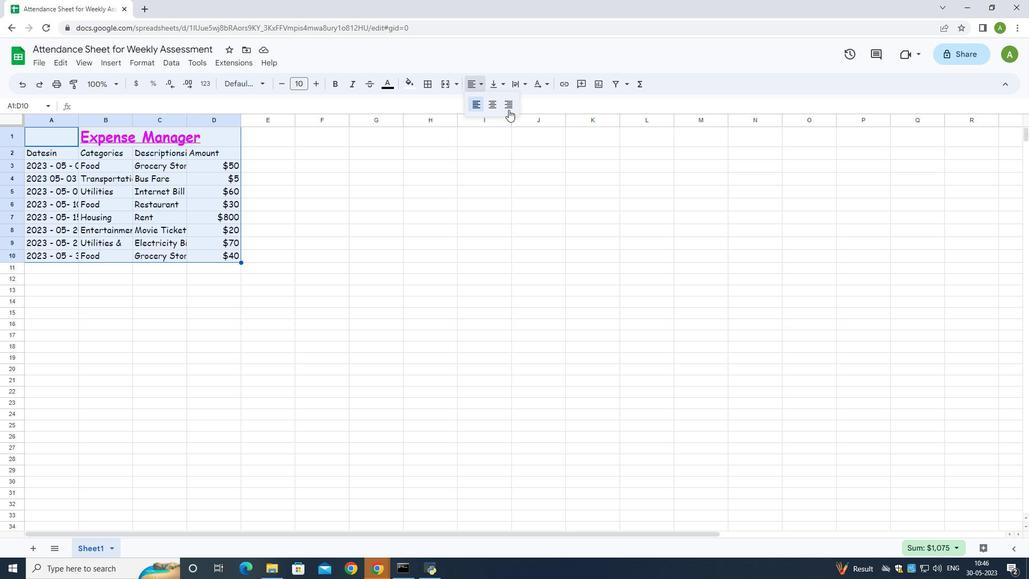 
Action: Mouse pressed left at (512, 104)
Screenshot: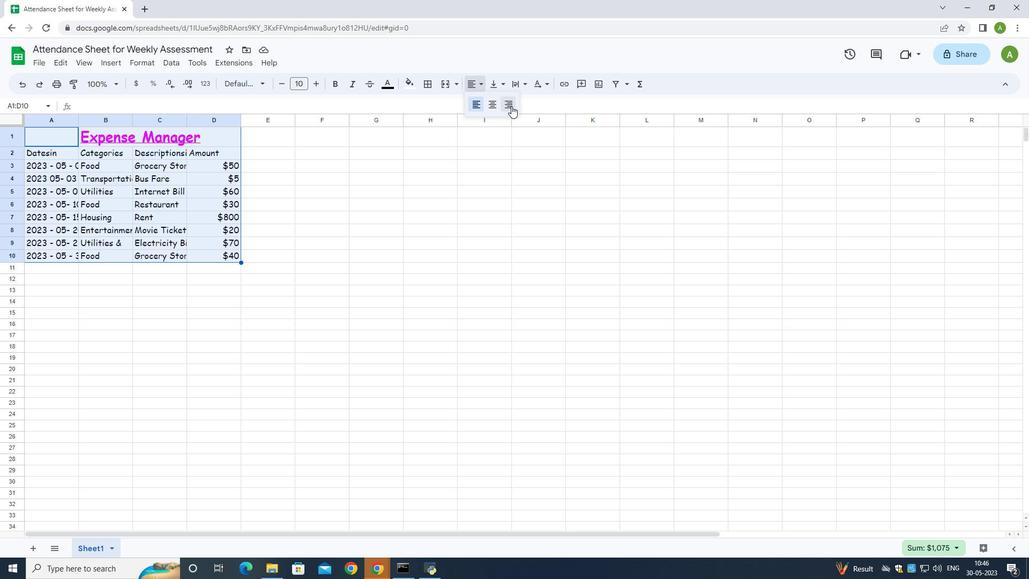 
Action: Mouse moved to (83, 549)
Screenshot: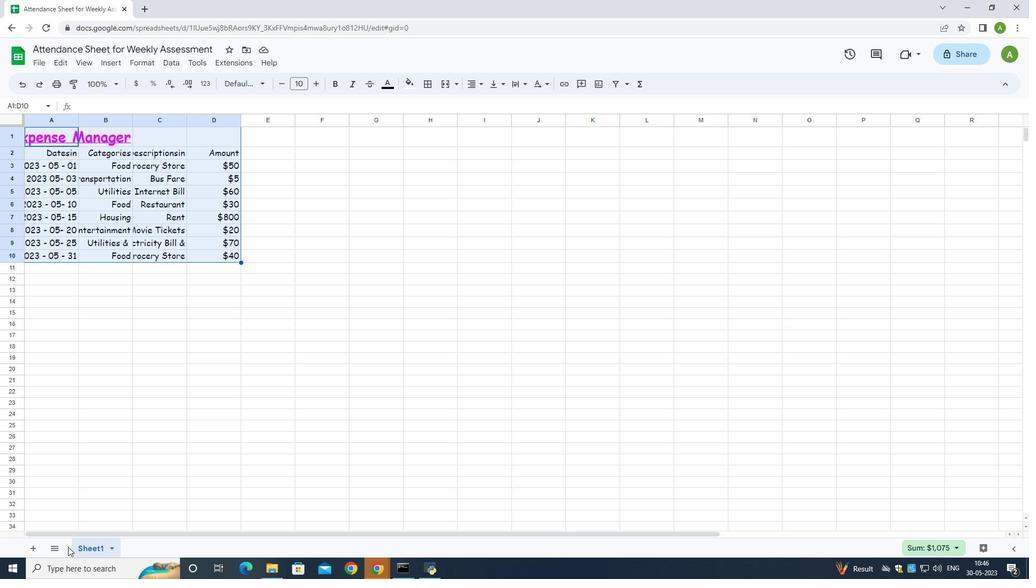 
Action: Mouse pressed left at (83, 549)
Screenshot: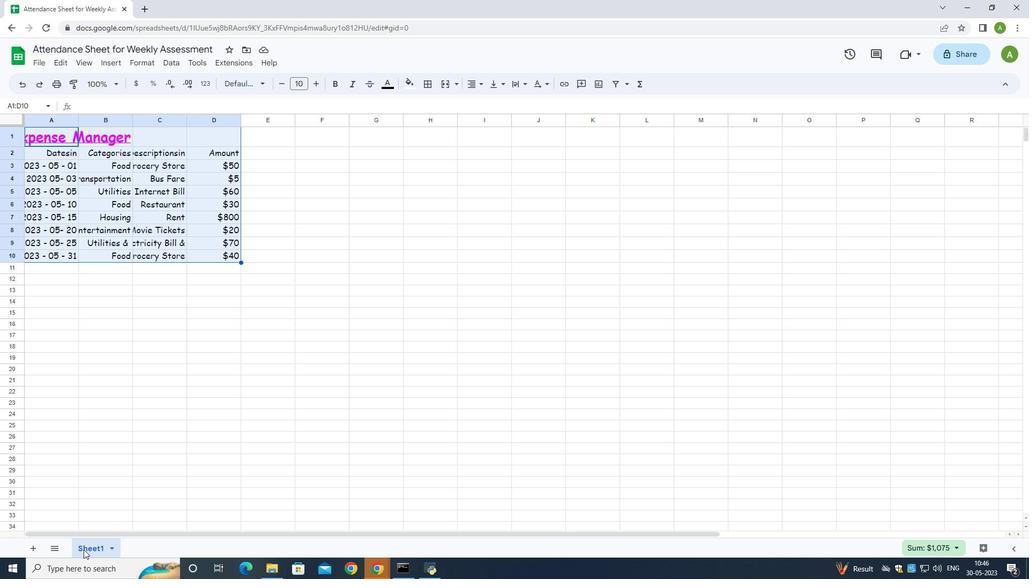 
Action: Mouse moved to (94, 548)
Screenshot: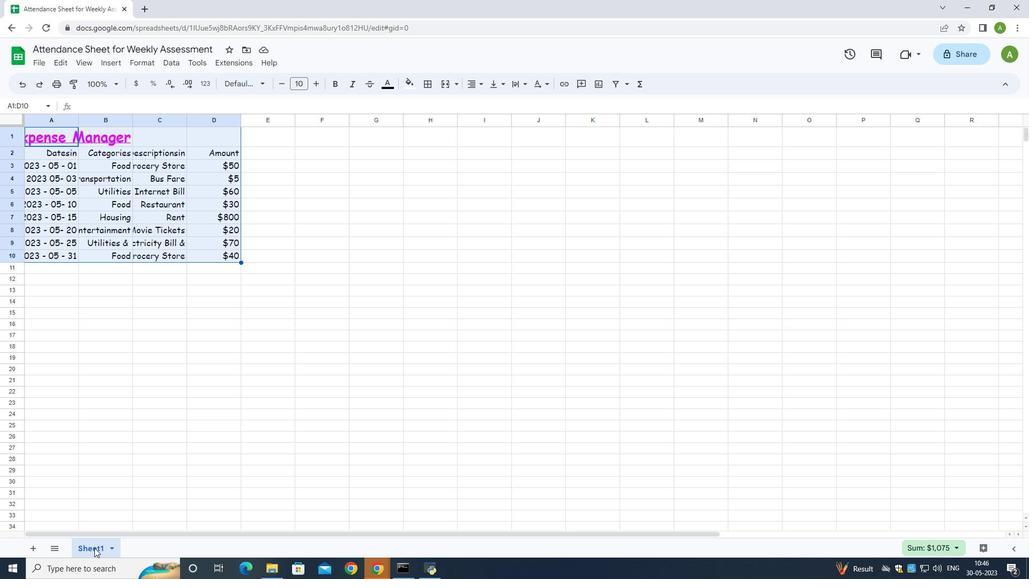 
Action: Mouse pressed left at (94, 548)
Screenshot: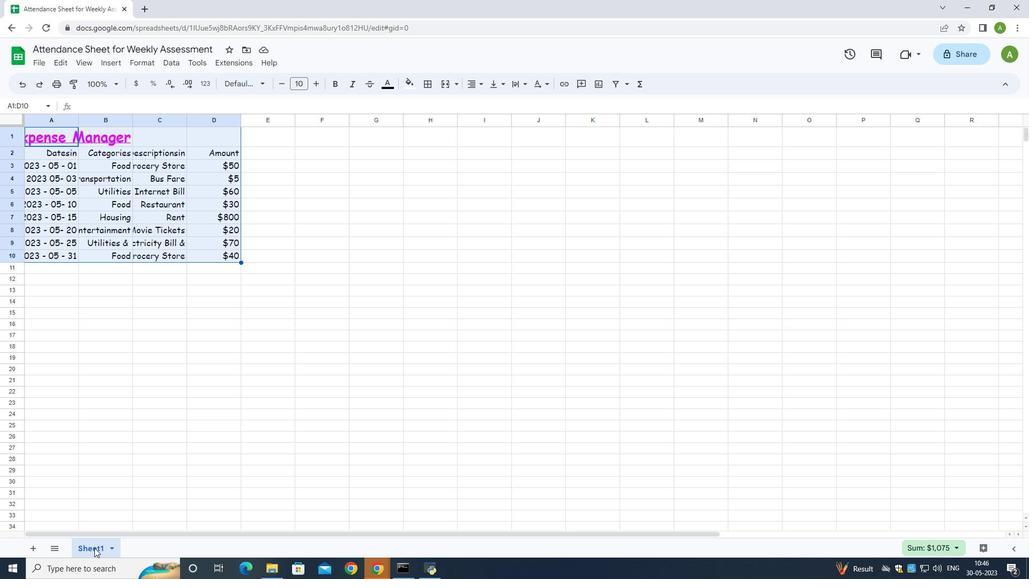 
Action: Mouse moved to (104, 548)
Screenshot: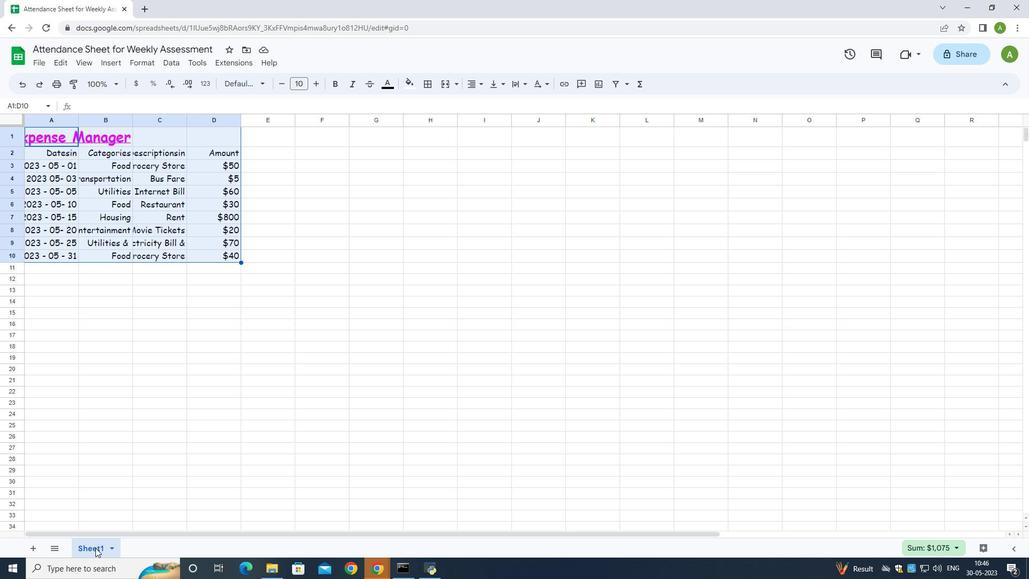
Action: Mouse pressed left at (104, 548)
Screenshot: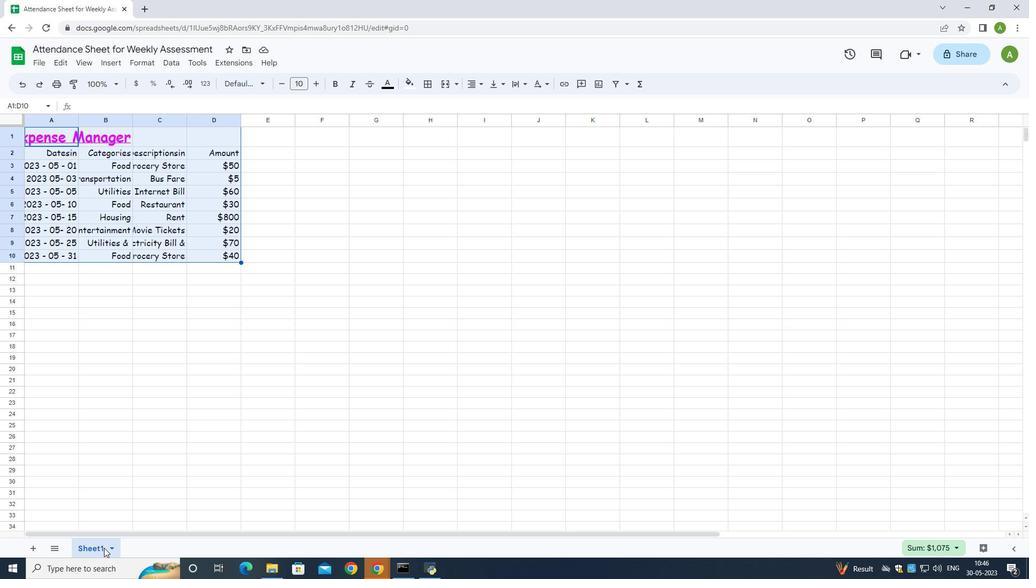 
Action: Mouse moved to (112, 546)
Screenshot: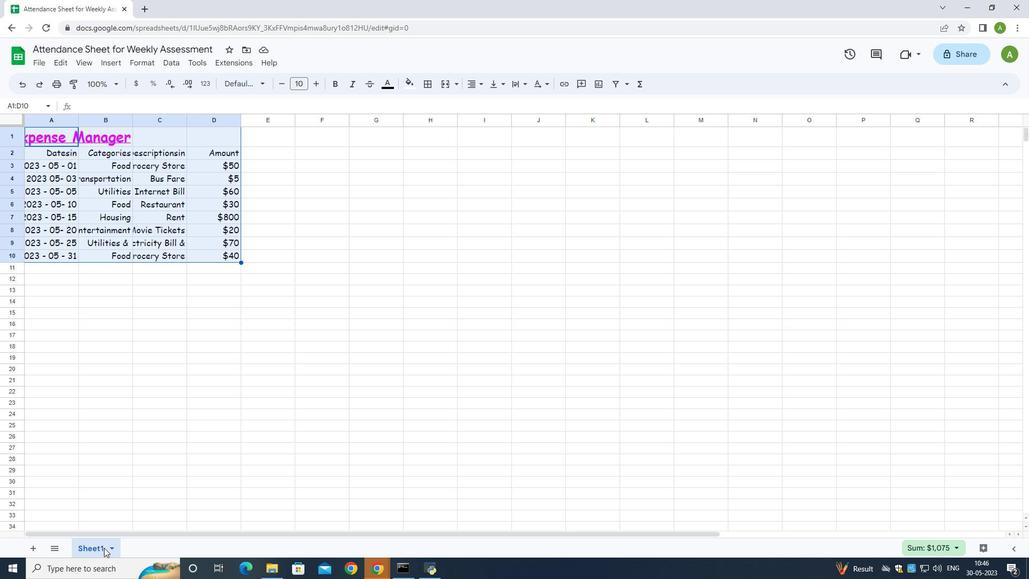 
Action: Mouse pressed left at (112, 546)
Screenshot: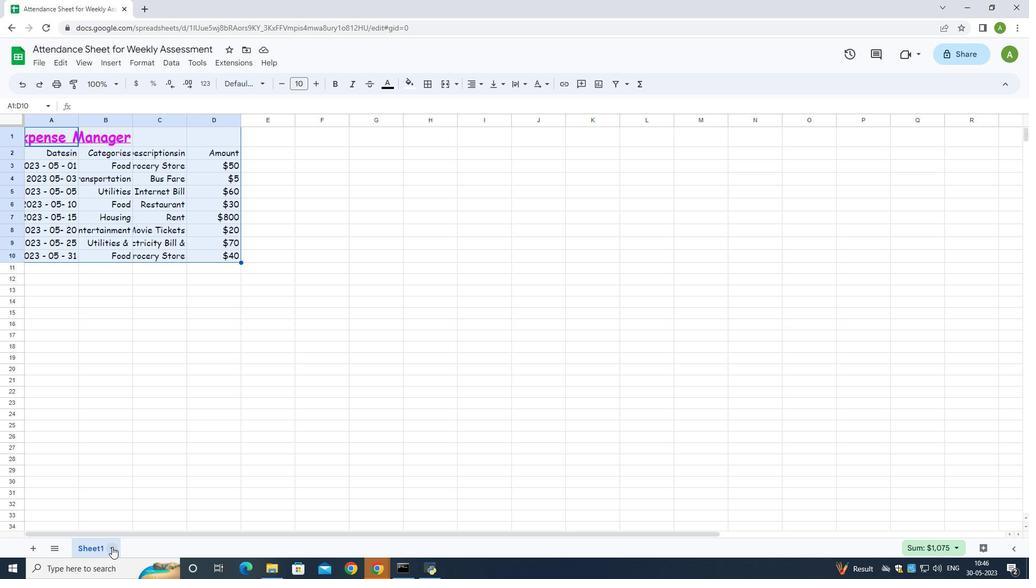
Action: Mouse moved to (94, 548)
Screenshot: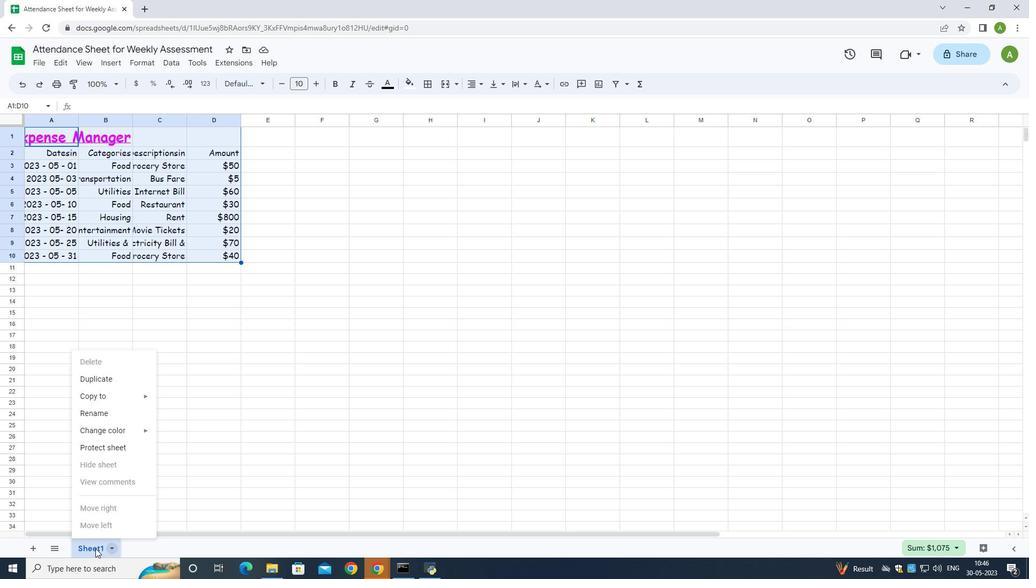 
Action: Mouse pressed left at (94, 548)
Screenshot: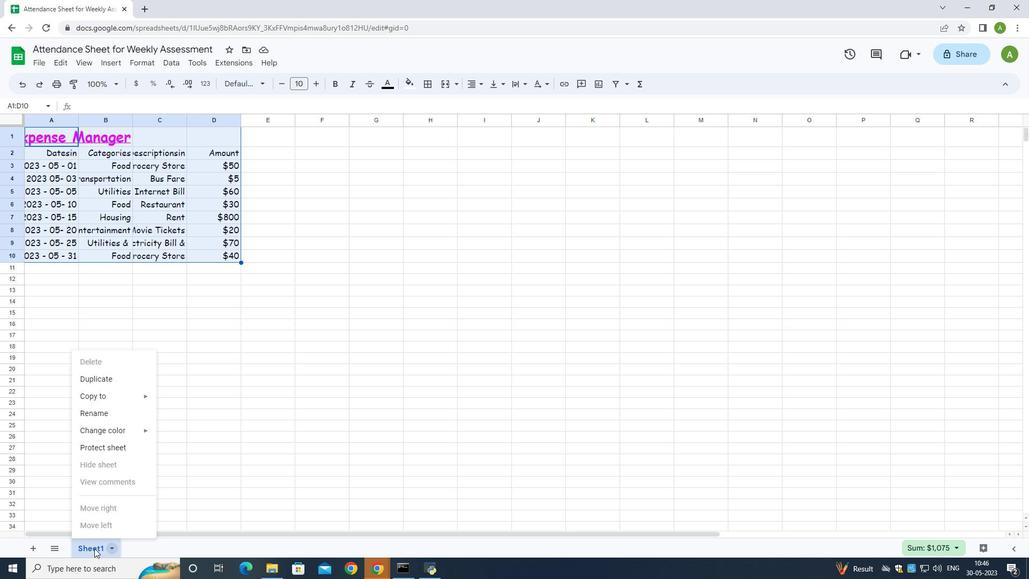 
Action: Mouse pressed left at (94, 548)
Screenshot: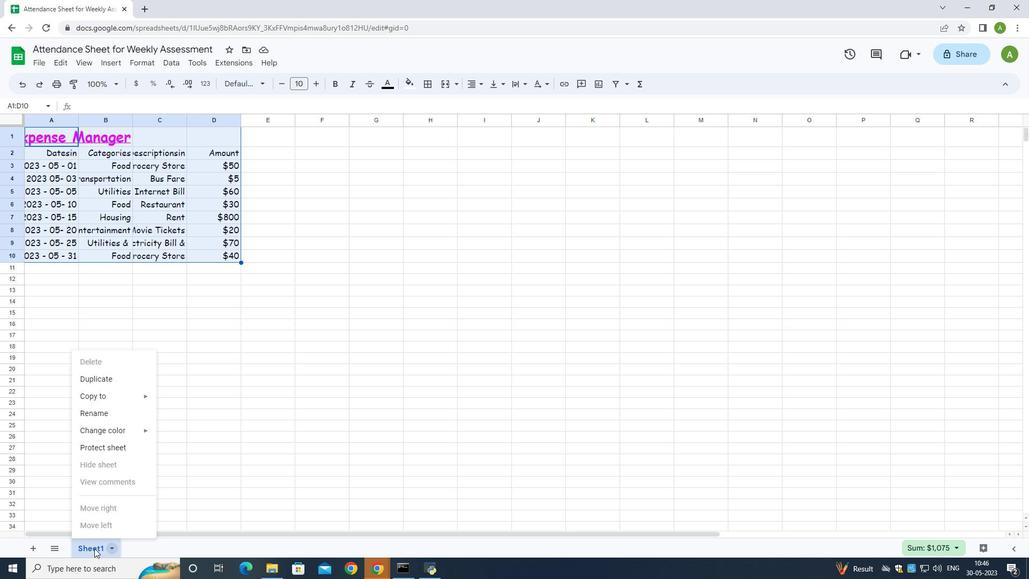 
Action: Mouse moved to (97, 548)
Screenshot: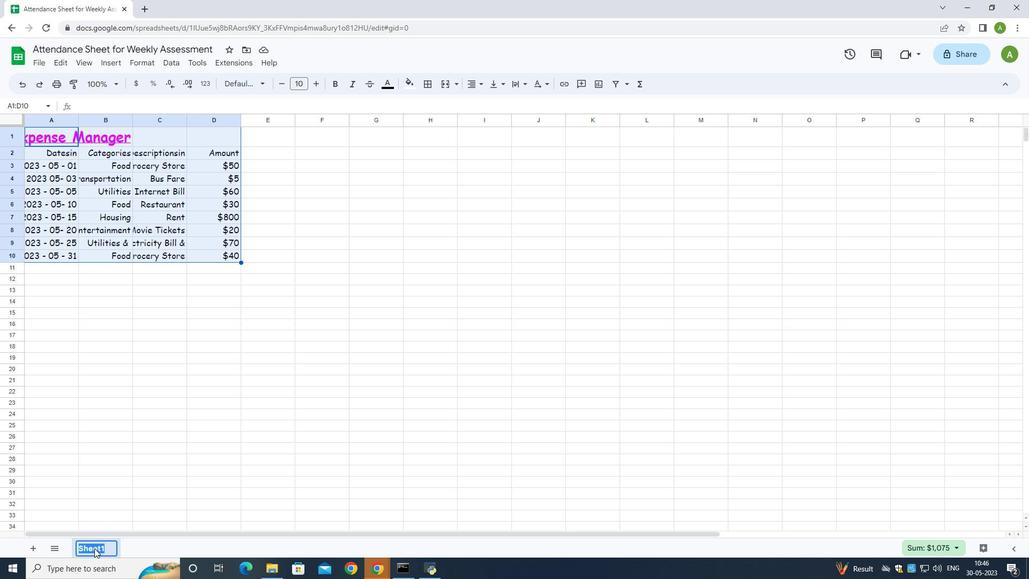 
Action: Key pressed <Key.backspace><Key.shift><Key.shift><Key.shift><Key.shift><Key.shift><Key.shift><Key.shift><Key.shift><Key.shift><Key.shift>Attendance<Key.space><Key.shift>Sheet<Key.space>for<Key.space><Key.shift>Weekly<Key.space><Key.shift><Key.shift><Key.shift><Key.shift><Key.shift>Assess
Screenshot: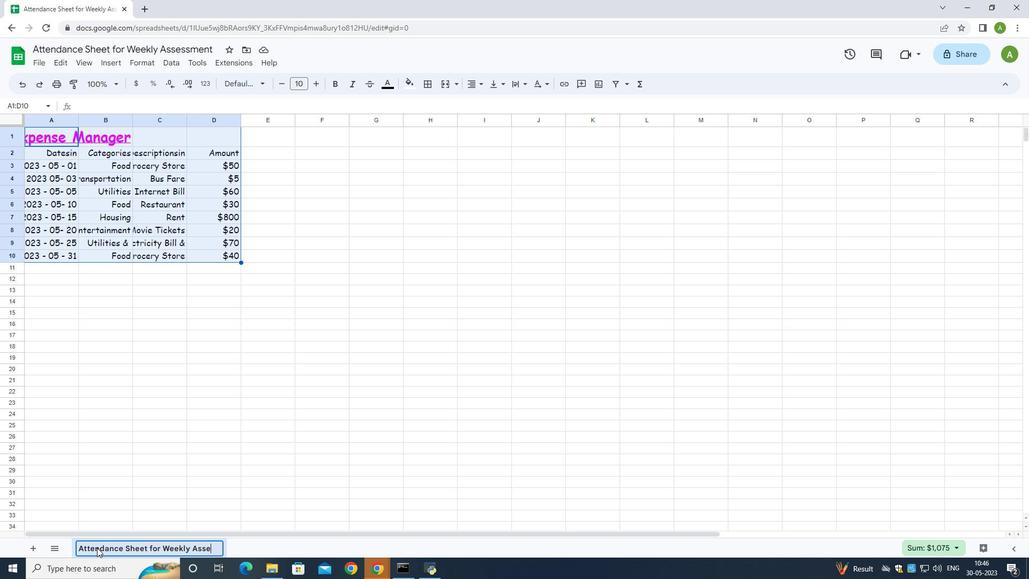
Action: Mouse moved to (97, 548)
Screenshot: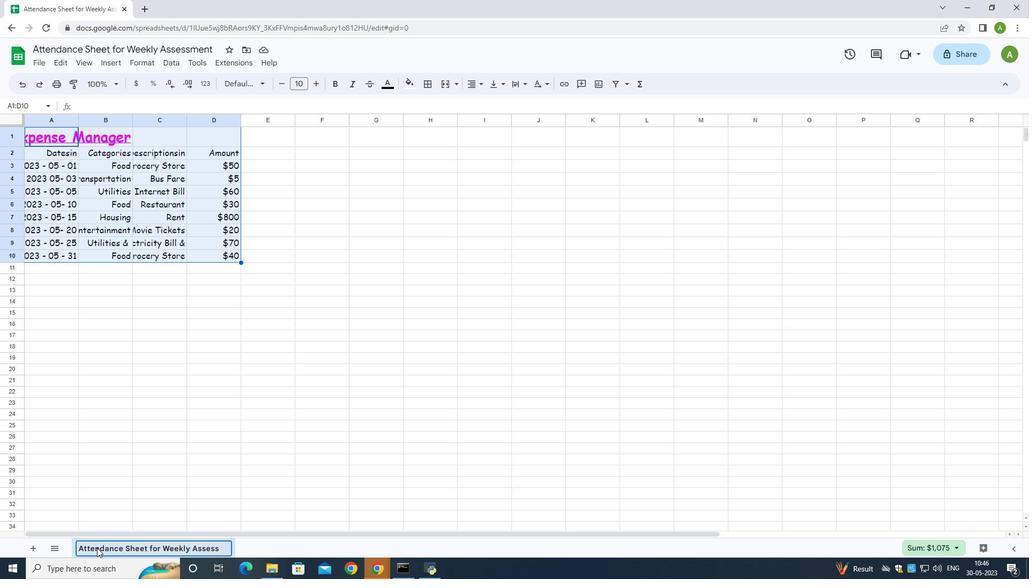 
Action: Key pressed ment<Key.enter>
Screenshot: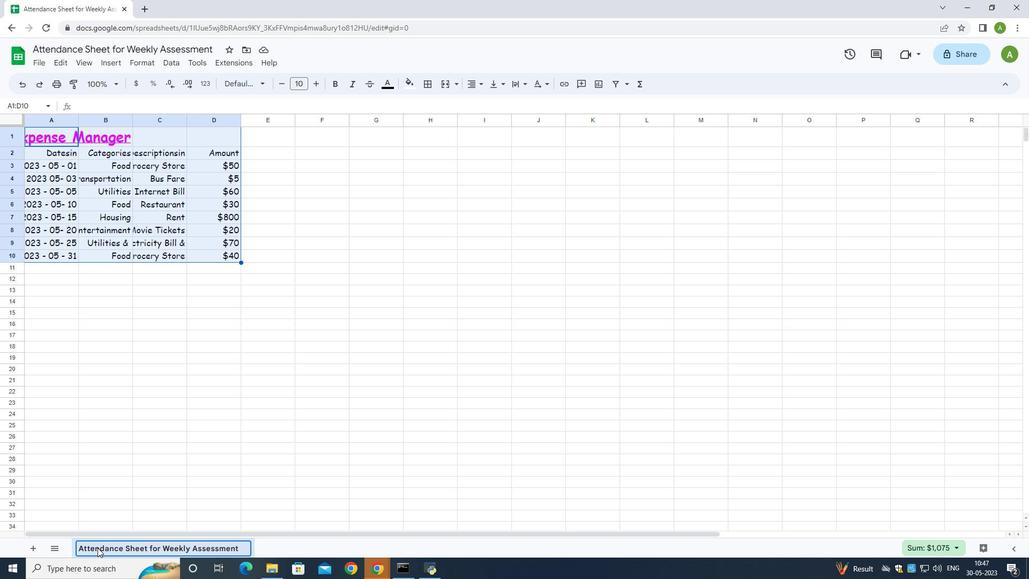
Action: Mouse moved to (278, 287)
Screenshot: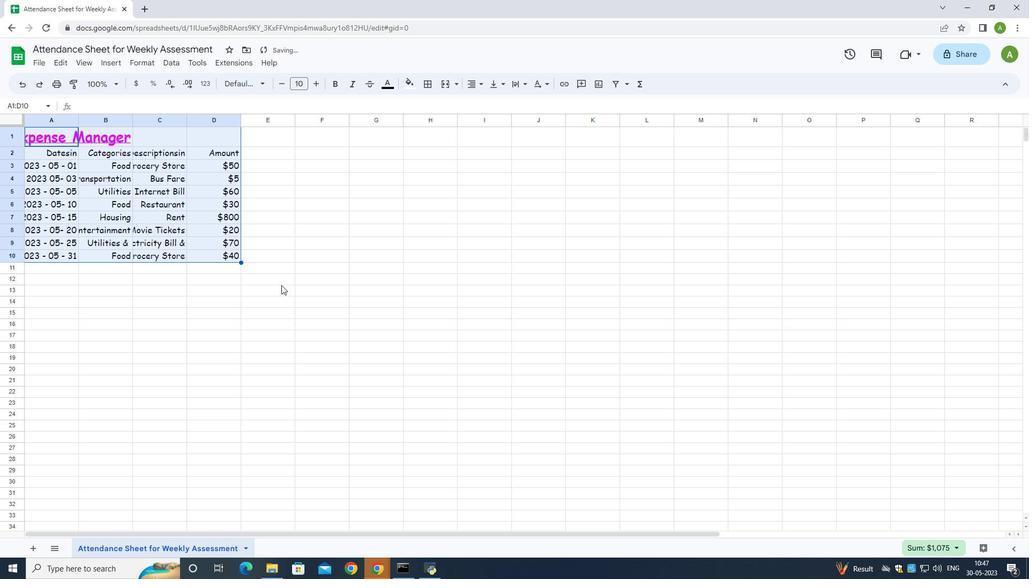 
Action: Key pressed ctrl+S
Screenshot: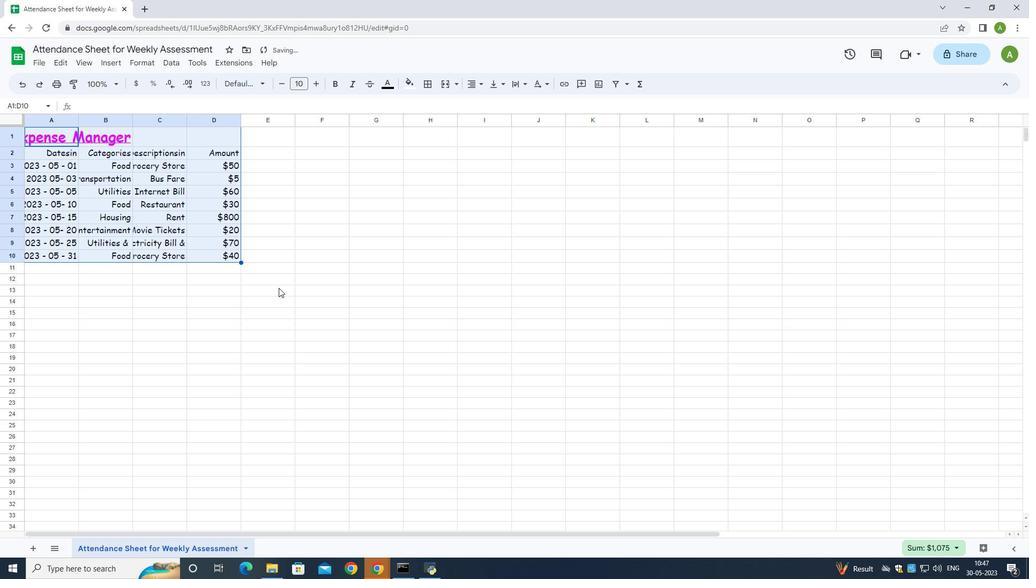 
Action: Mouse moved to (210, 304)
Screenshot: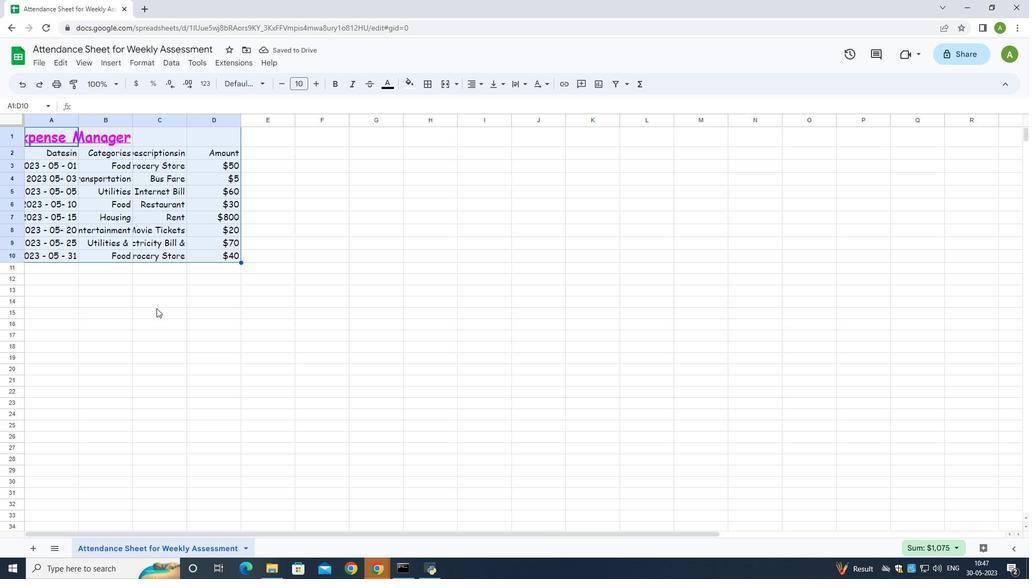 
Action: Mouse scrolled (210, 303) with delta (0, 0)
Screenshot: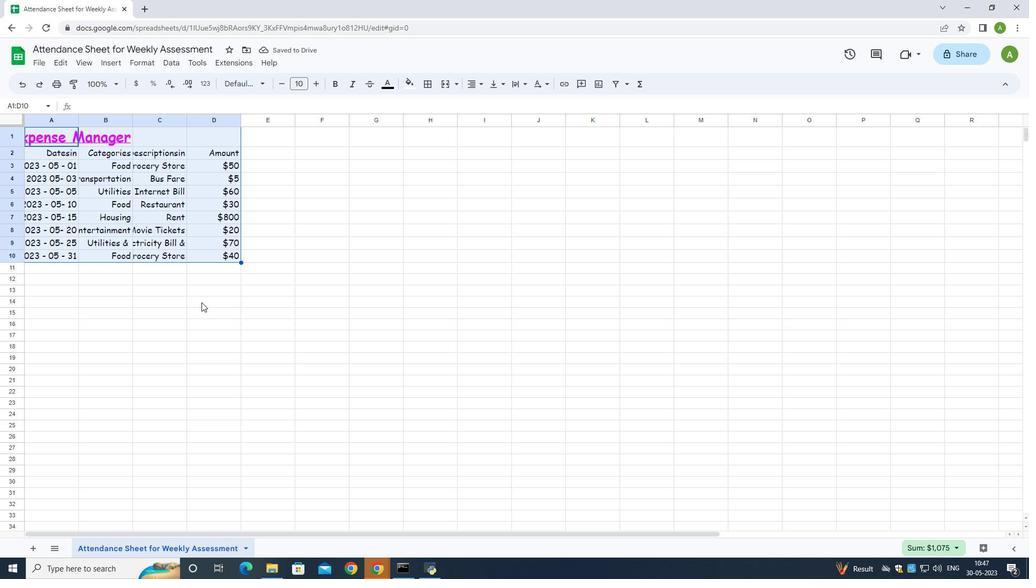 
Action: Mouse scrolled (210, 303) with delta (0, 0)
Screenshot: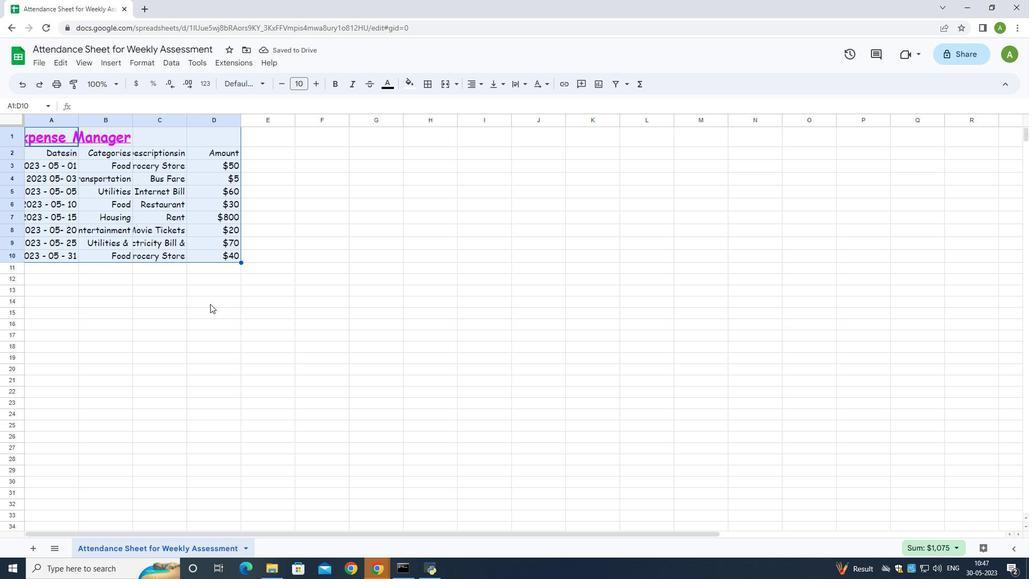
Action: Mouse scrolled (210, 303) with delta (0, 0)
Screenshot: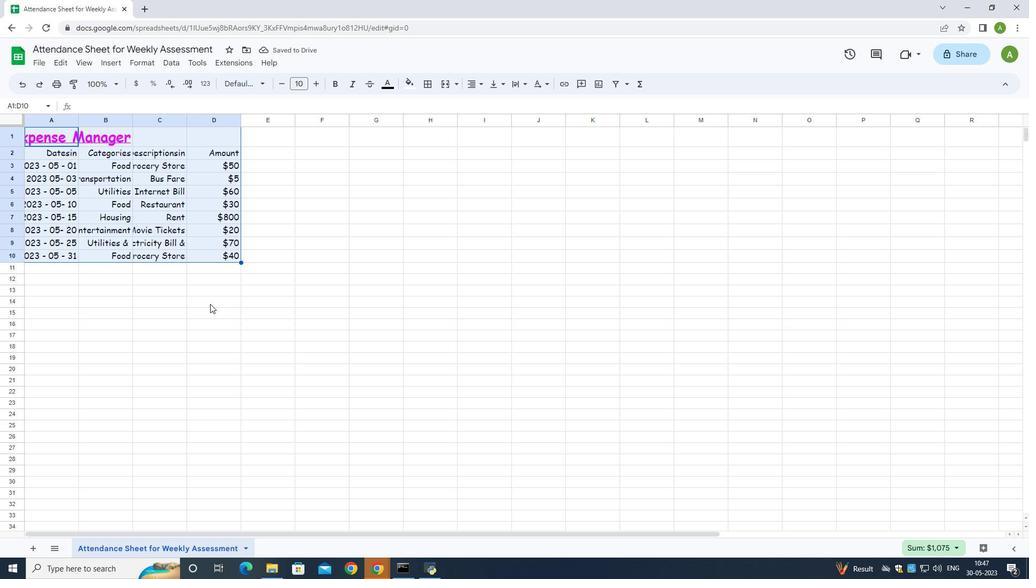 
Action: Mouse scrolled (210, 304) with delta (0, 0)
Screenshot: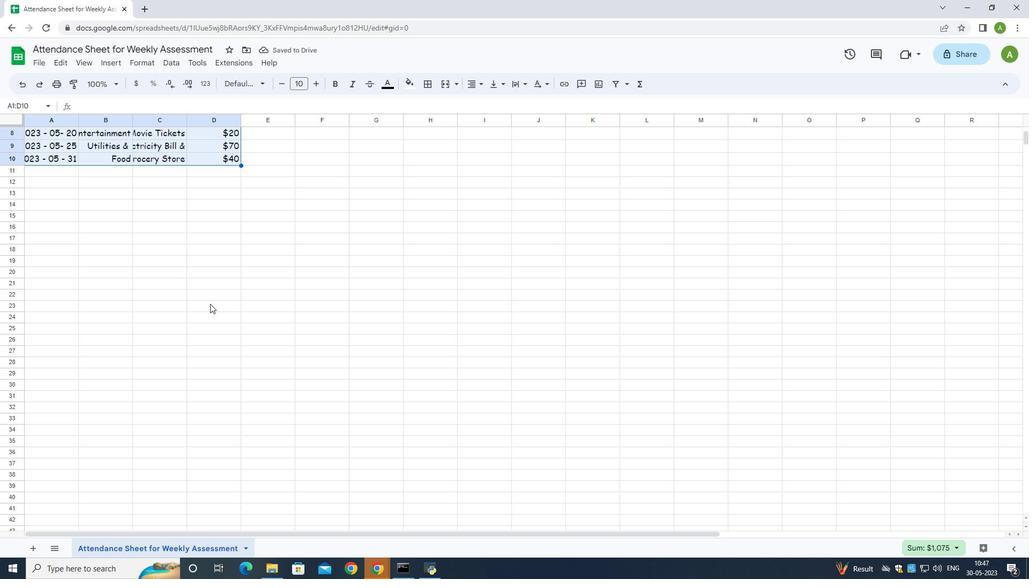 
Action: Mouse scrolled (210, 304) with delta (0, 0)
Screenshot: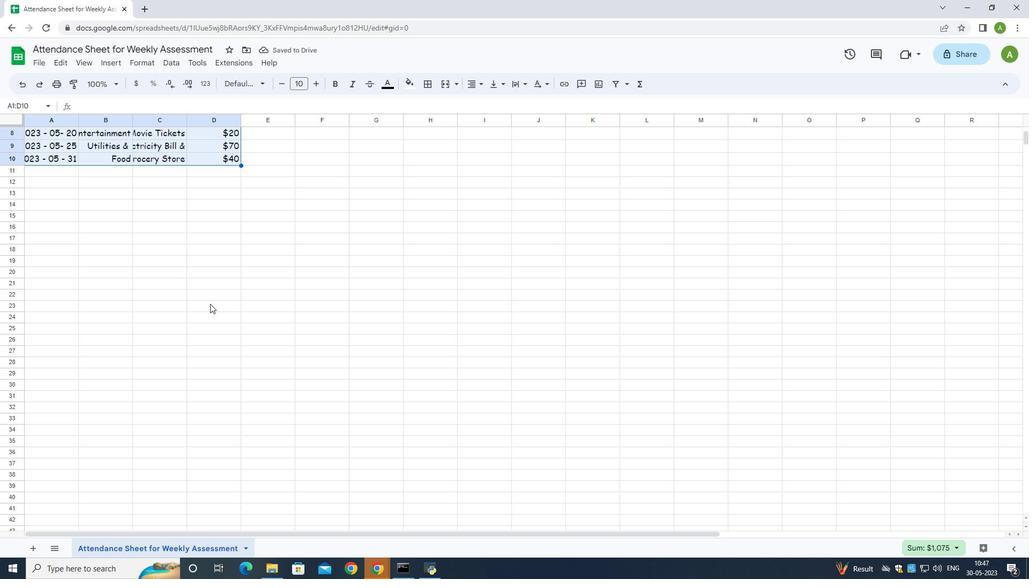 
Action: Mouse scrolled (210, 304) with delta (0, 0)
Screenshot: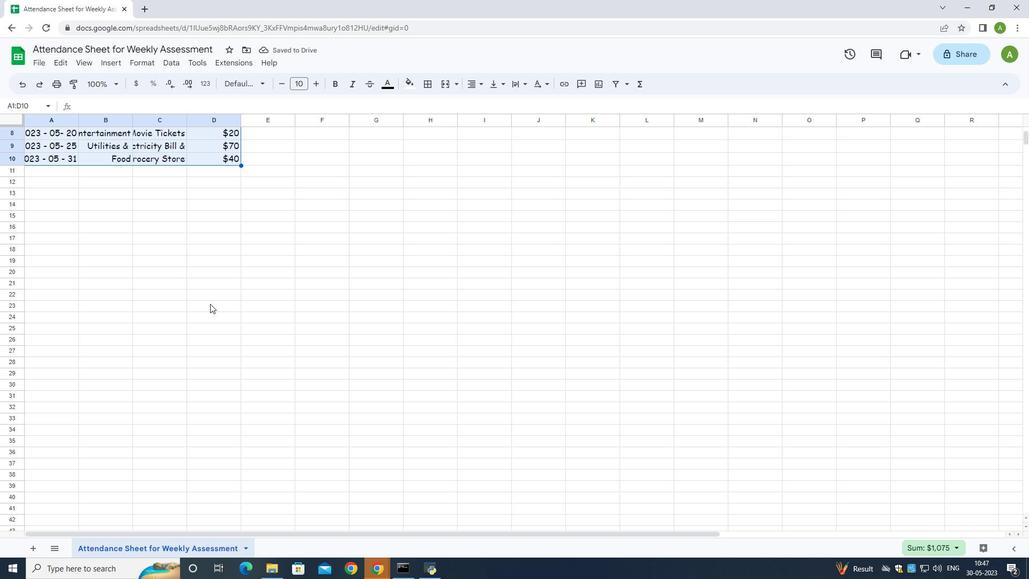 
Action: Mouse scrolled (210, 304) with delta (0, 0)
Screenshot: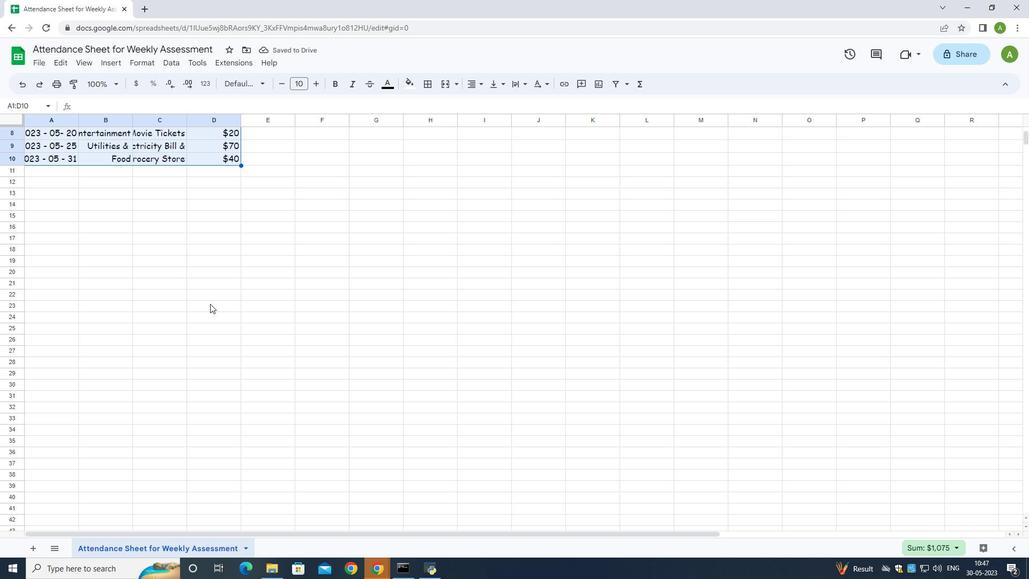 
Action: Mouse moved to (411, 309)
Screenshot: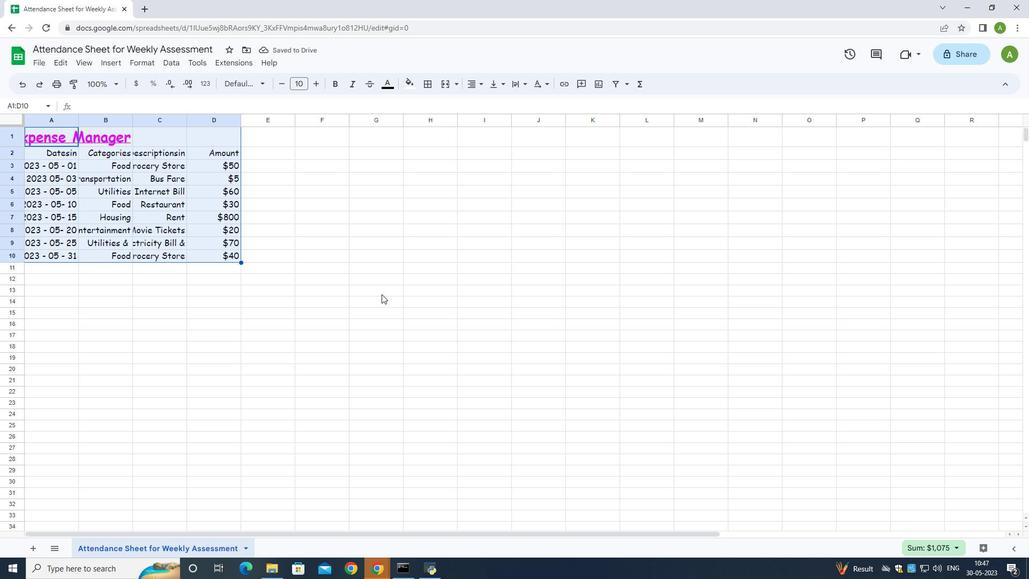 
Action: Mouse scrolled (411, 309) with delta (0, 0)
Screenshot: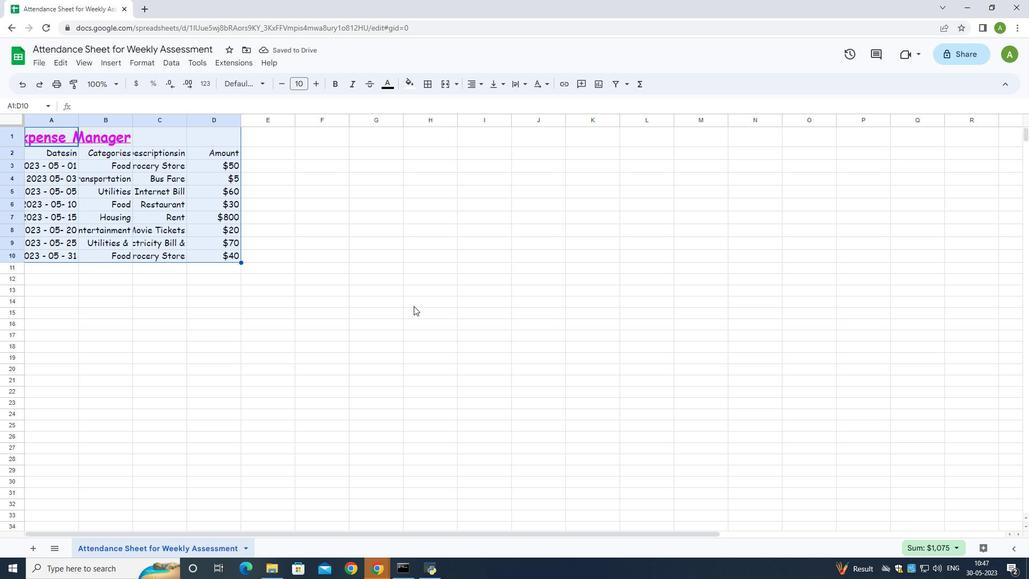 
Action: Mouse scrolled (411, 309) with delta (0, 0)
Screenshot: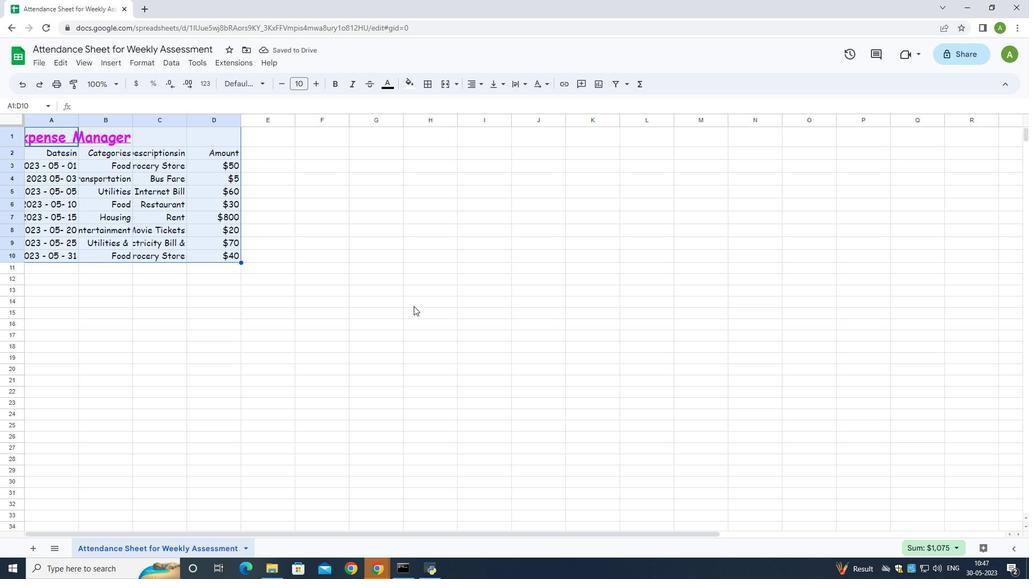 
Action: Mouse scrolled (411, 309) with delta (0, 0)
Screenshot: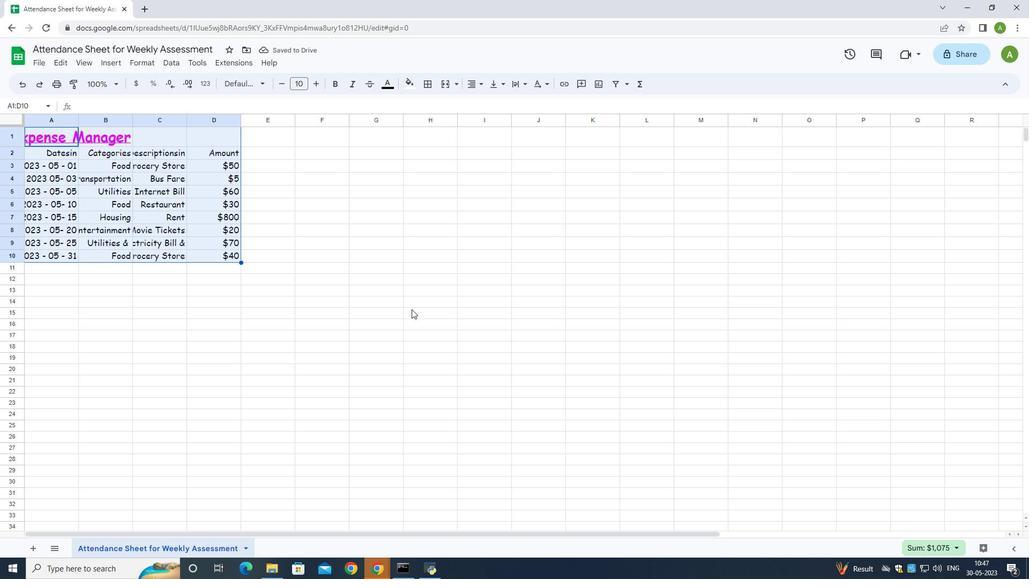 
Action: Mouse scrolled (411, 309) with delta (0, 0)
Screenshot: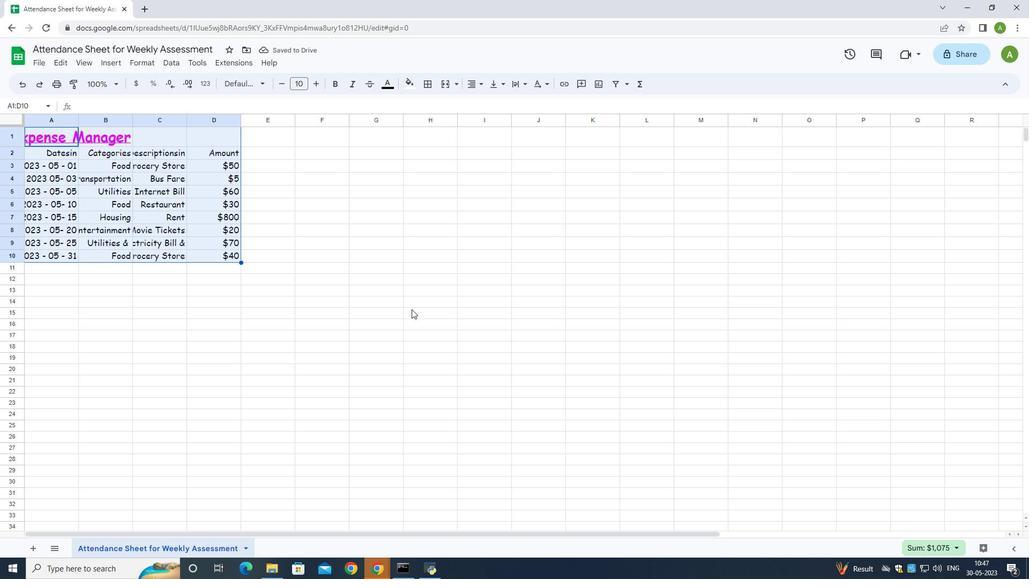 
Action: Mouse scrolled (411, 309) with delta (0, 0)
Screenshot: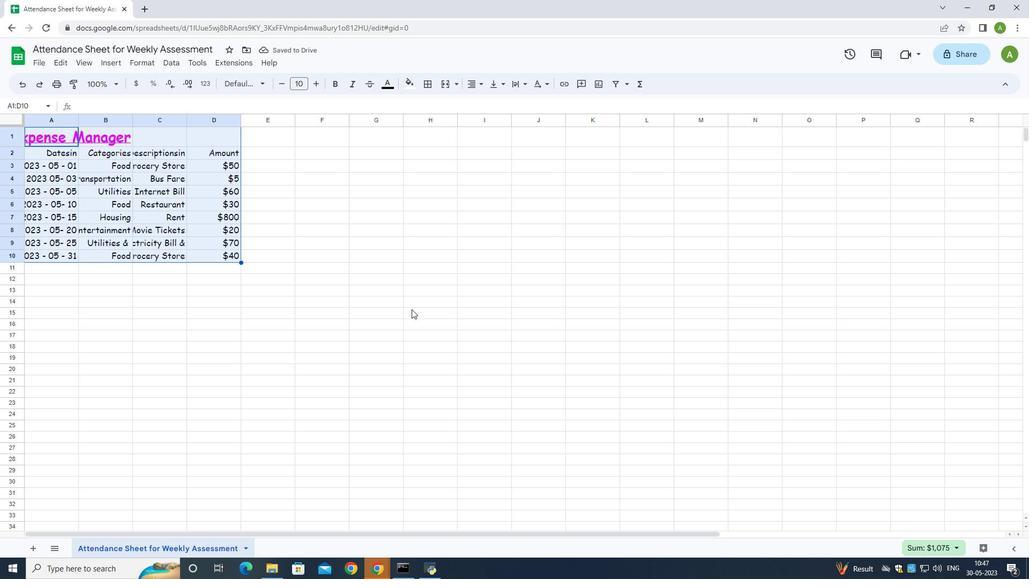 
Action: Mouse moved to (100, 314)
Screenshot: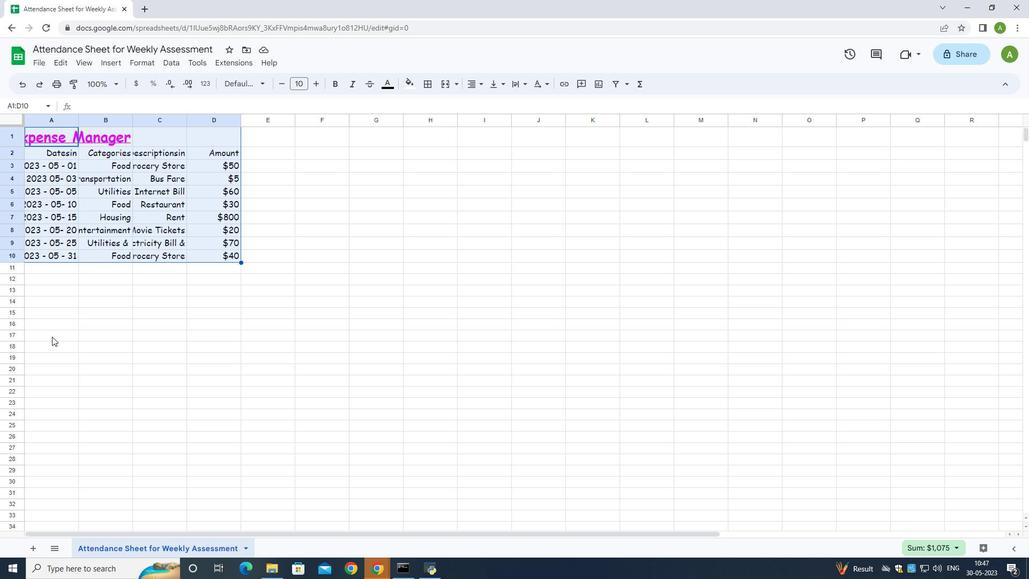 
